 Task: Create a due date automation trigger when advanced on, on the tuesday of the week a card is due add fields without custom field "Resume" set to a number lower or equal to 1 and lower or equal to 10 at 11:00 AM.
Action: Mouse moved to (1004, 366)
Screenshot: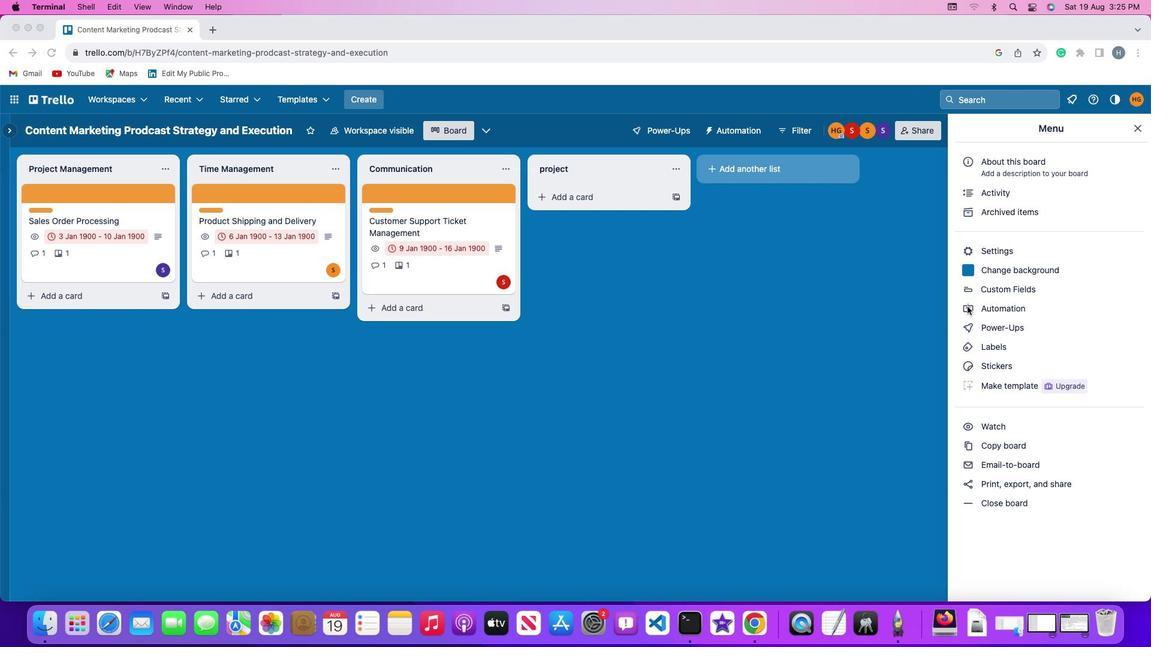 
Action: Mouse pressed left at (1004, 366)
Screenshot: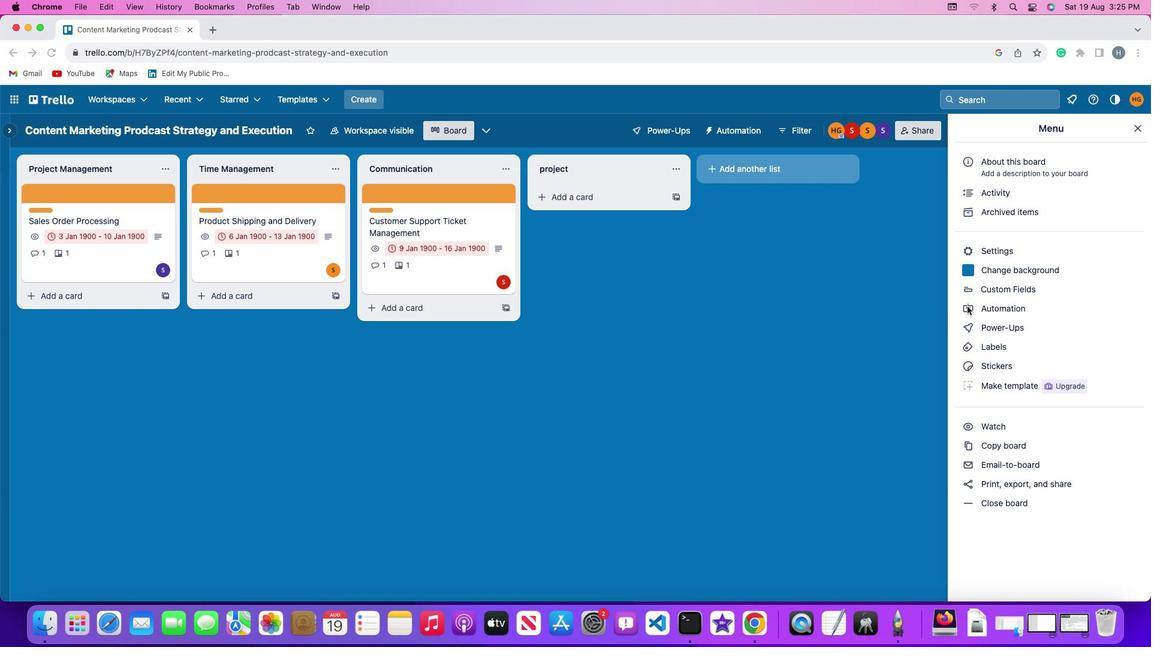 
Action: Mouse pressed left at (1004, 366)
Screenshot: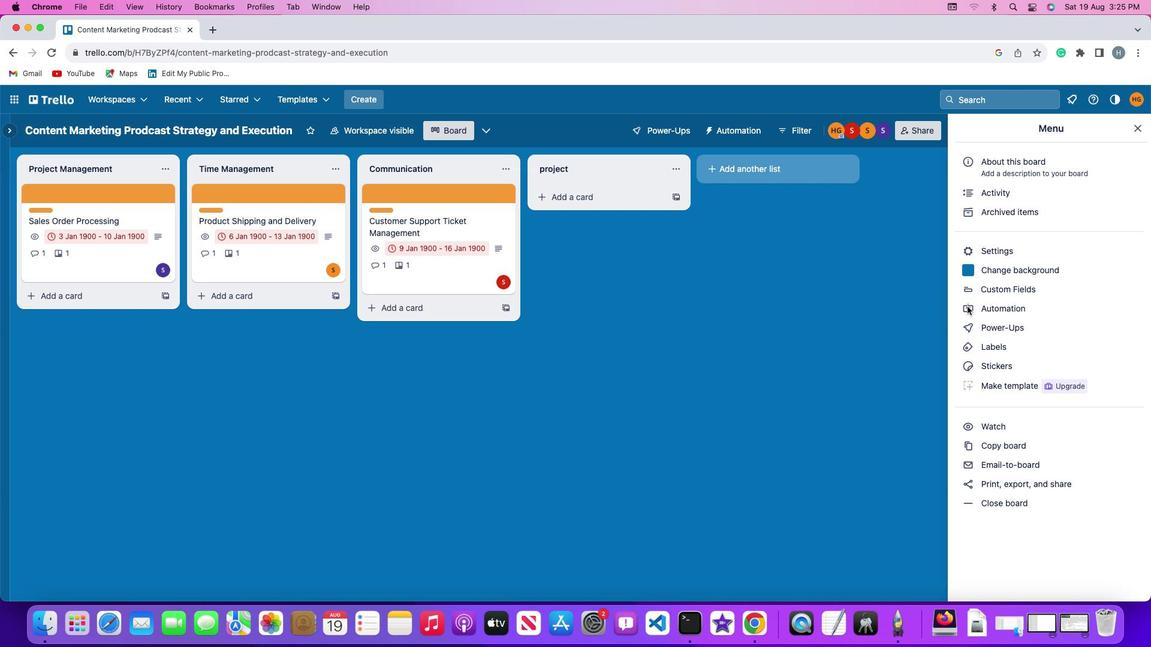 
Action: Mouse moved to (34, 354)
Screenshot: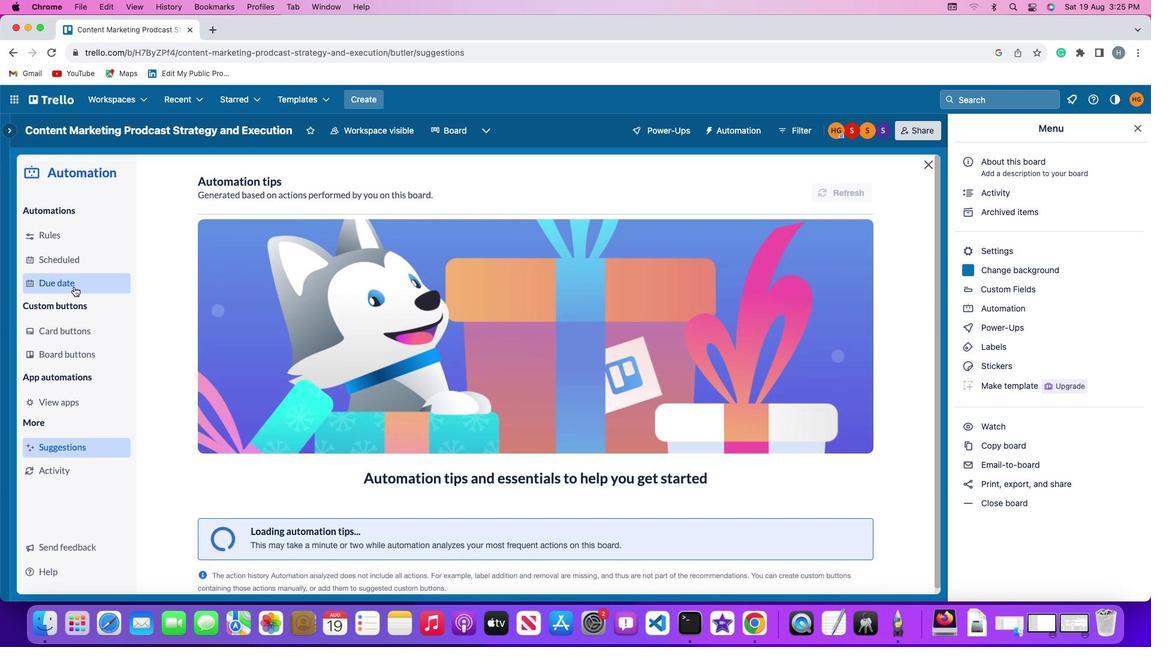 
Action: Mouse pressed left at (34, 354)
Screenshot: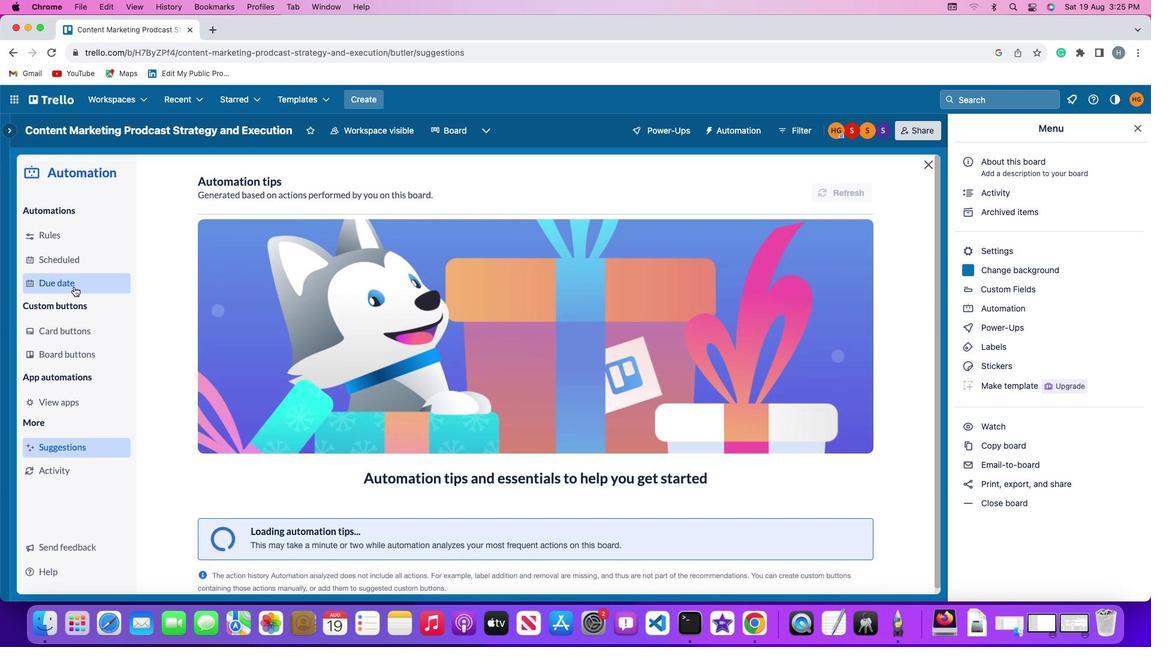 
Action: Mouse moved to (827, 288)
Screenshot: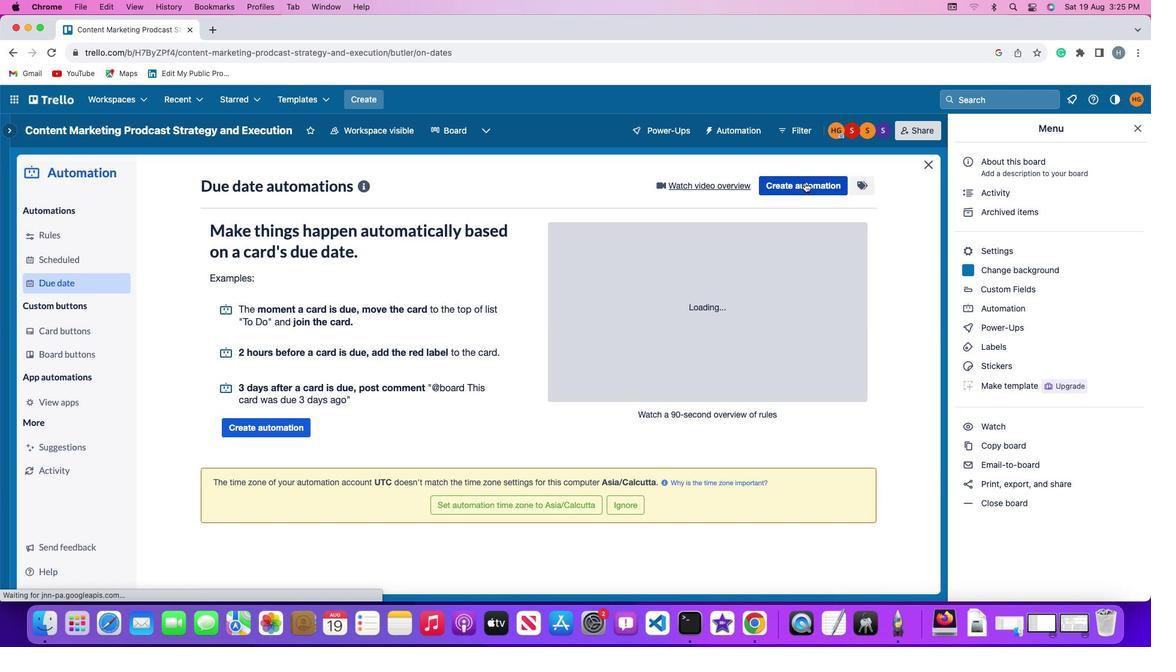 
Action: Mouse pressed left at (827, 288)
Screenshot: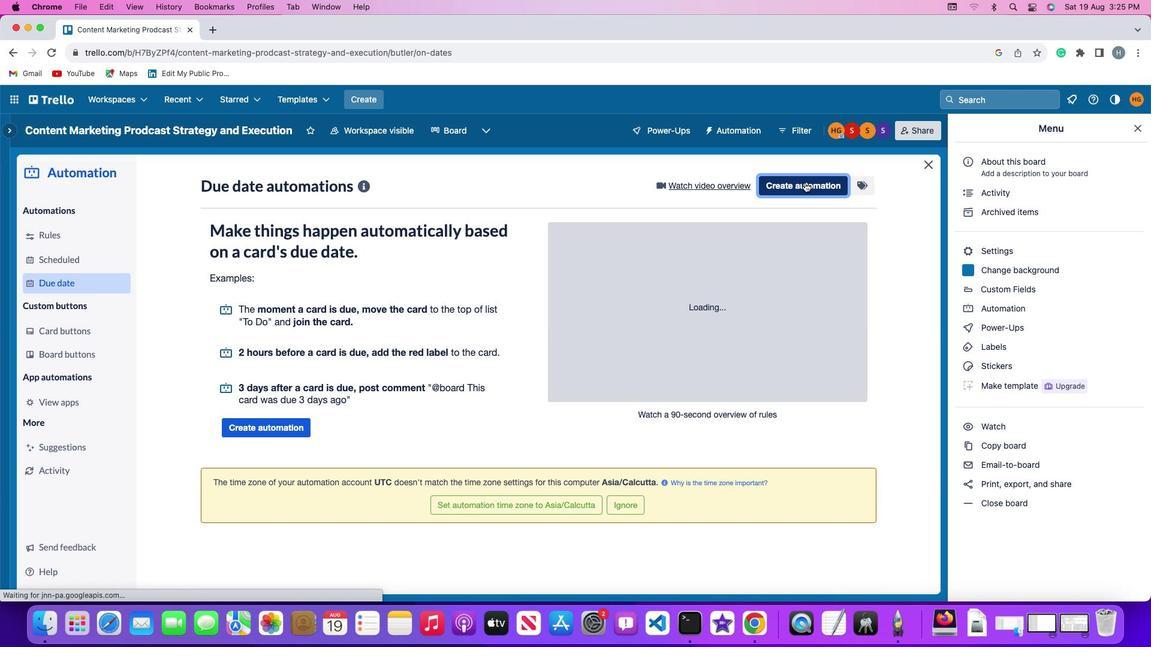 
Action: Mouse moved to (199, 359)
Screenshot: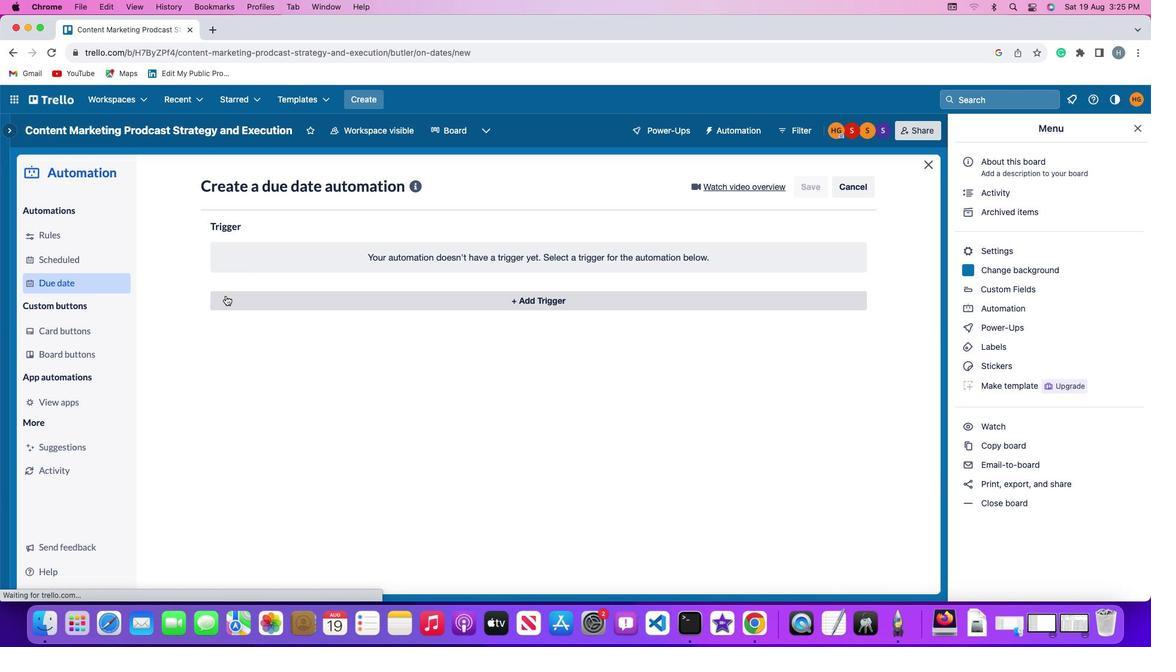 
Action: Mouse pressed left at (199, 359)
Screenshot: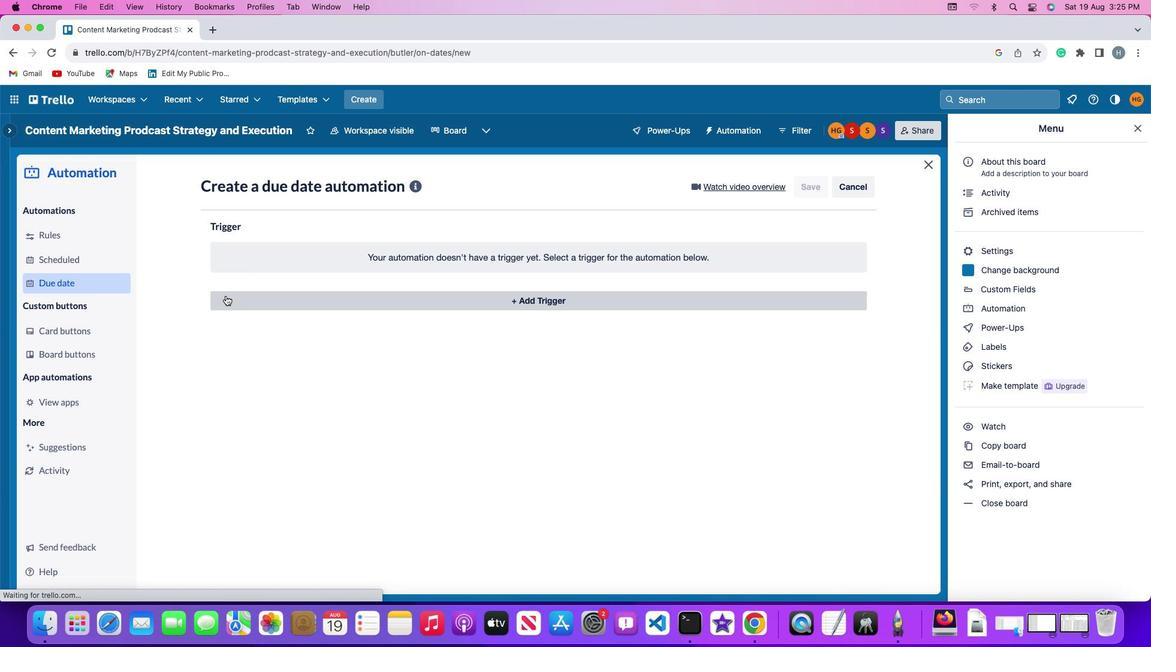 
Action: Mouse moved to (236, 499)
Screenshot: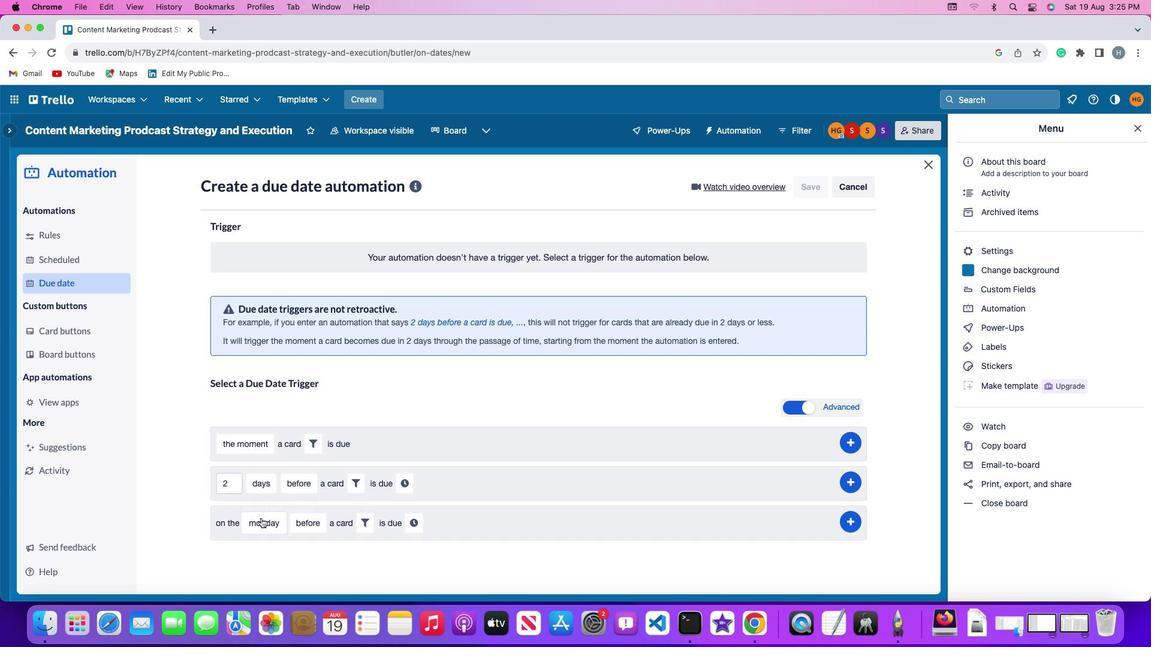 
Action: Mouse pressed left at (236, 499)
Screenshot: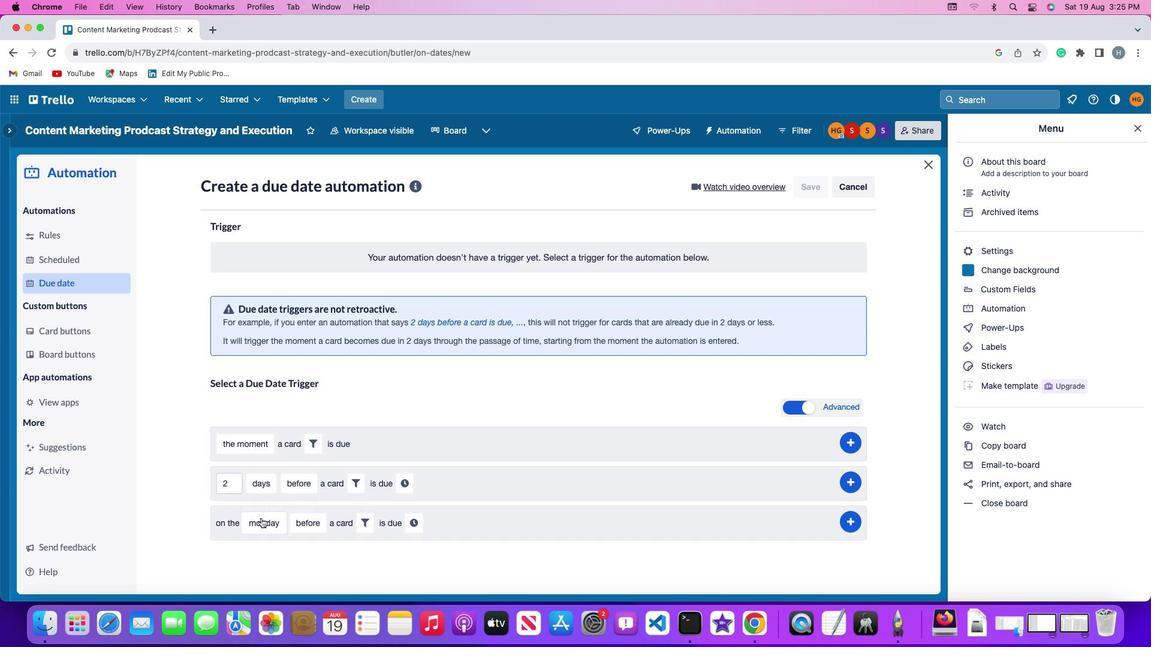 
Action: Mouse moved to (268, 412)
Screenshot: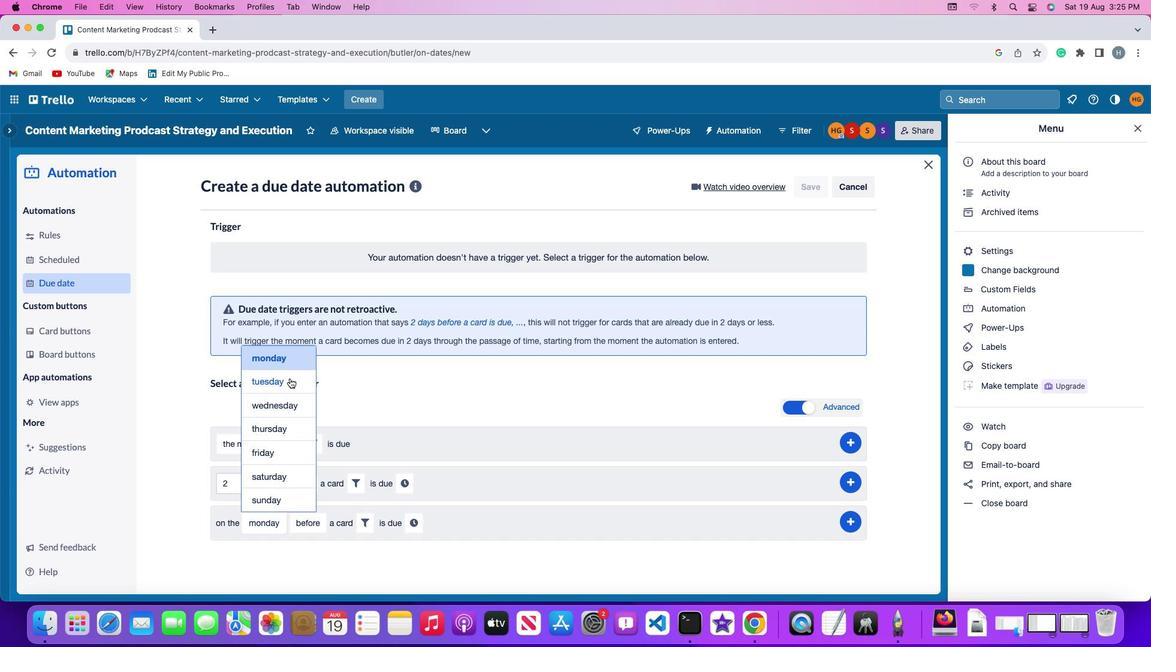 
Action: Mouse pressed left at (268, 412)
Screenshot: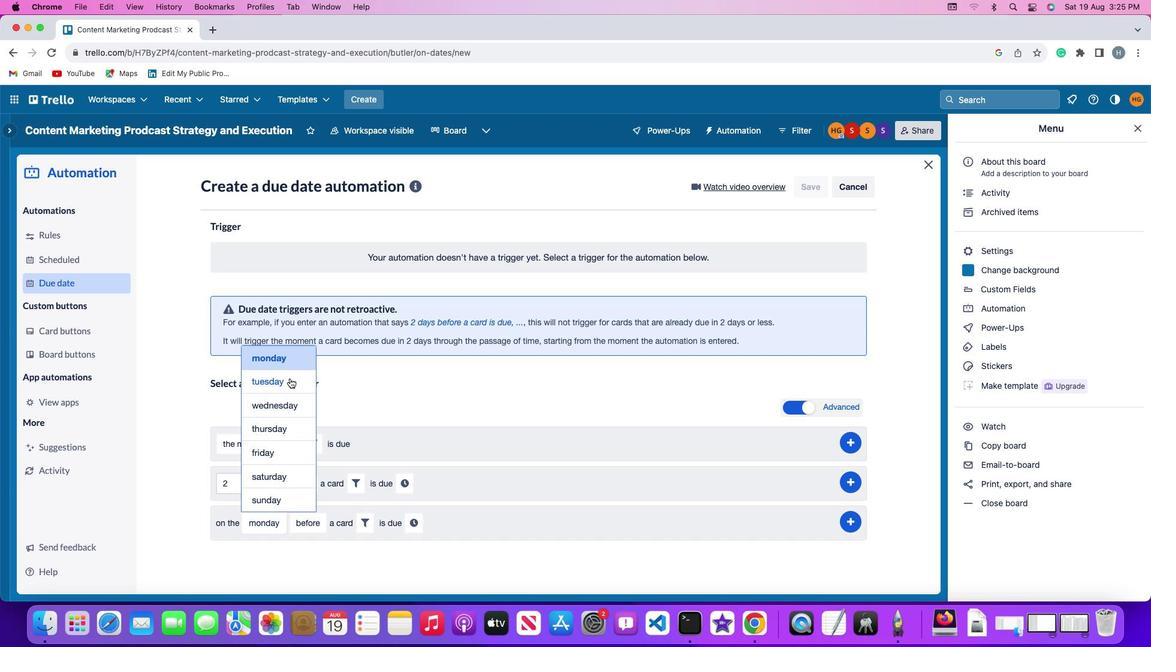 
Action: Mouse moved to (283, 508)
Screenshot: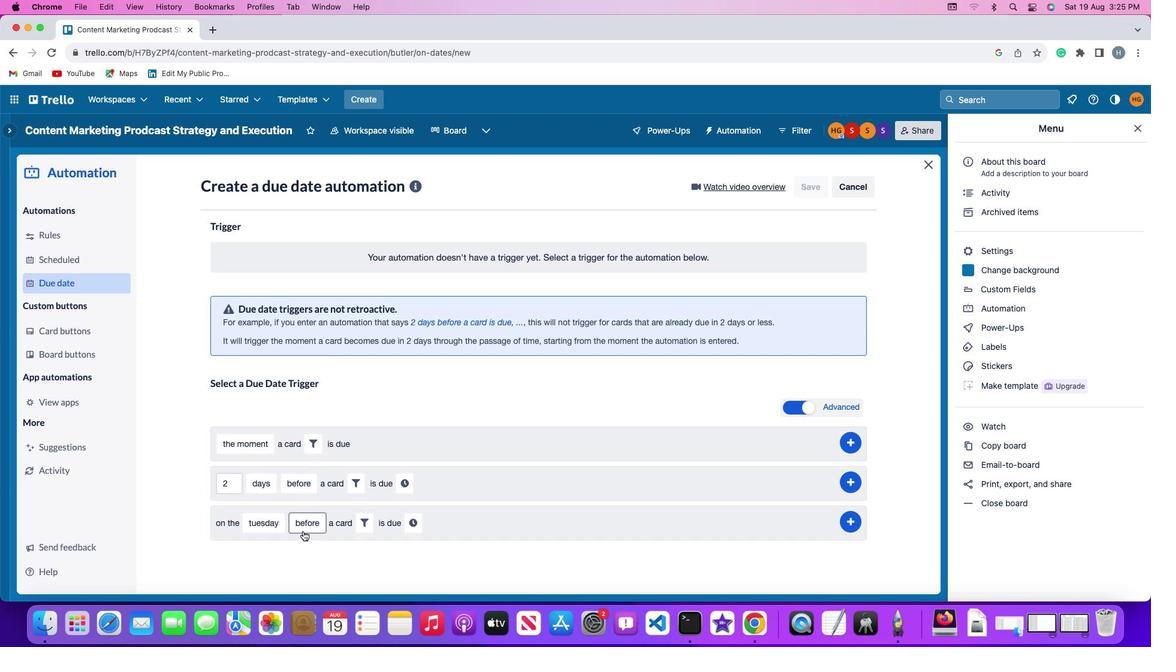 
Action: Mouse pressed left at (283, 508)
Screenshot: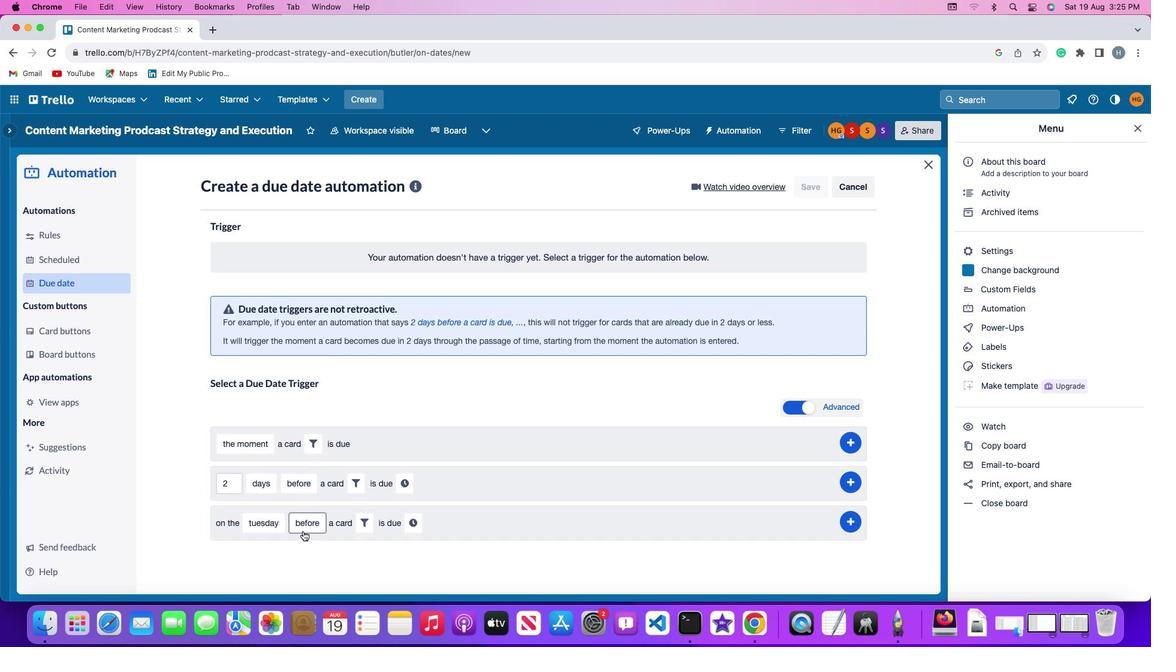 
Action: Mouse moved to (303, 472)
Screenshot: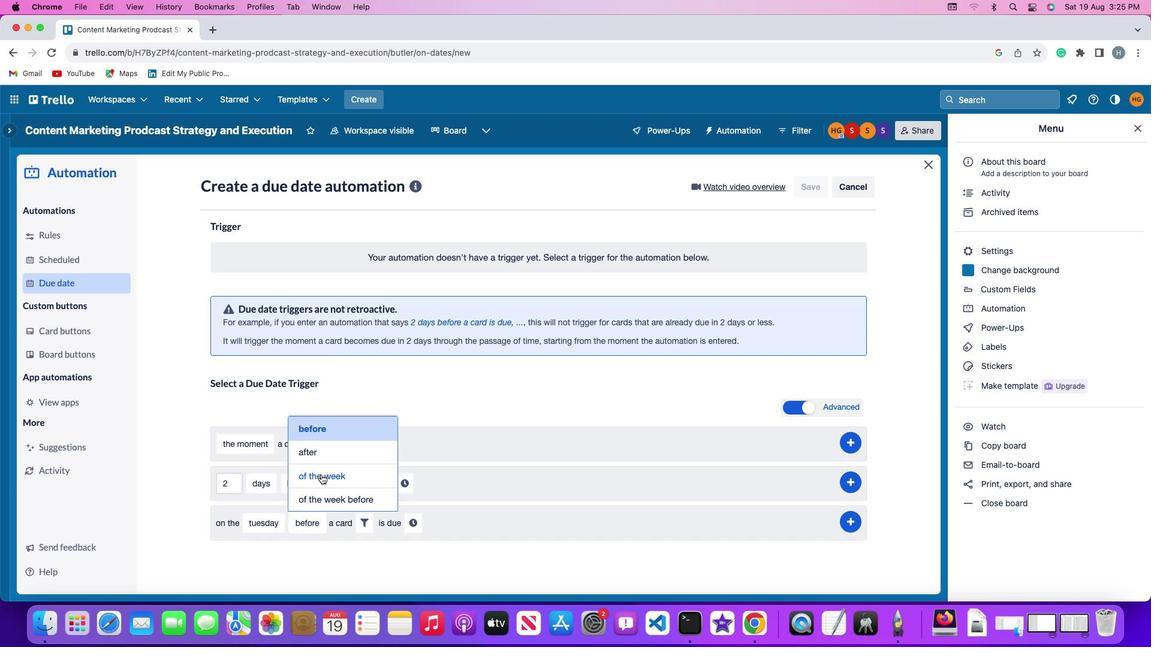 
Action: Mouse pressed left at (303, 472)
Screenshot: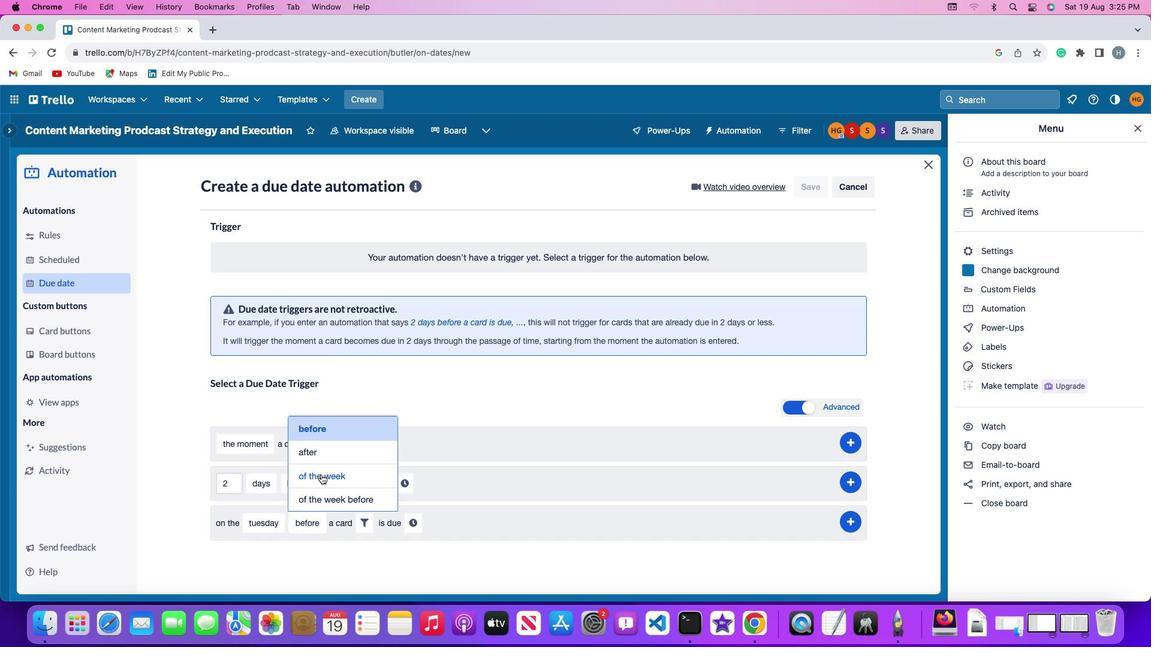 
Action: Mouse moved to (364, 502)
Screenshot: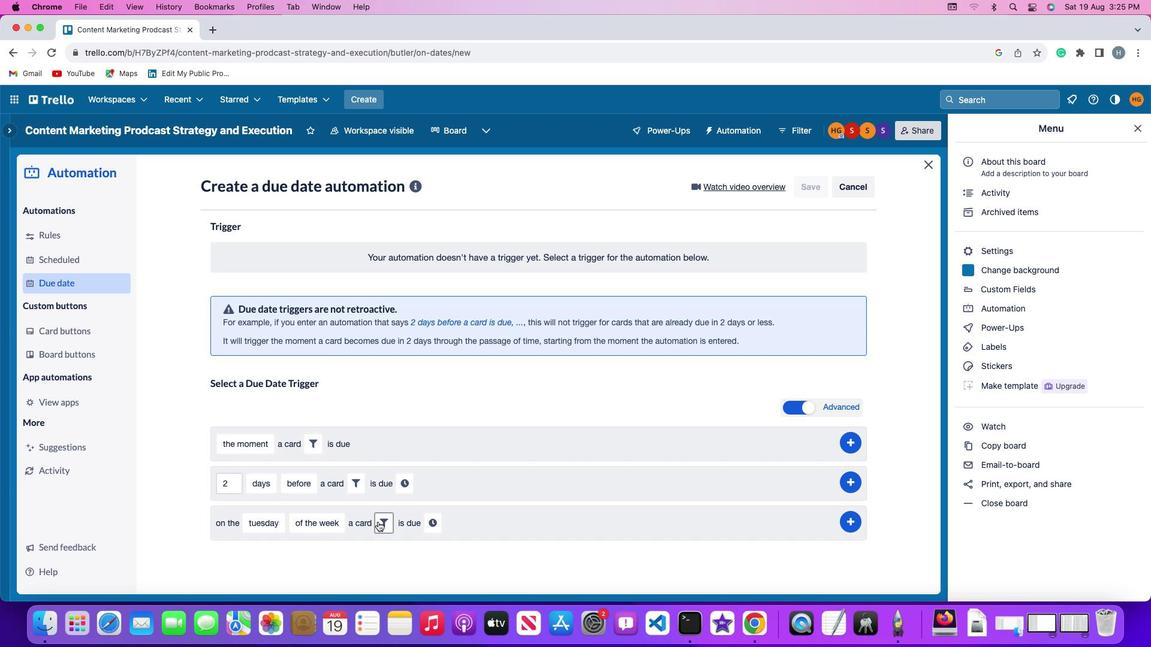 
Action: Mouse pressed left at (364, 502)
Screenshot: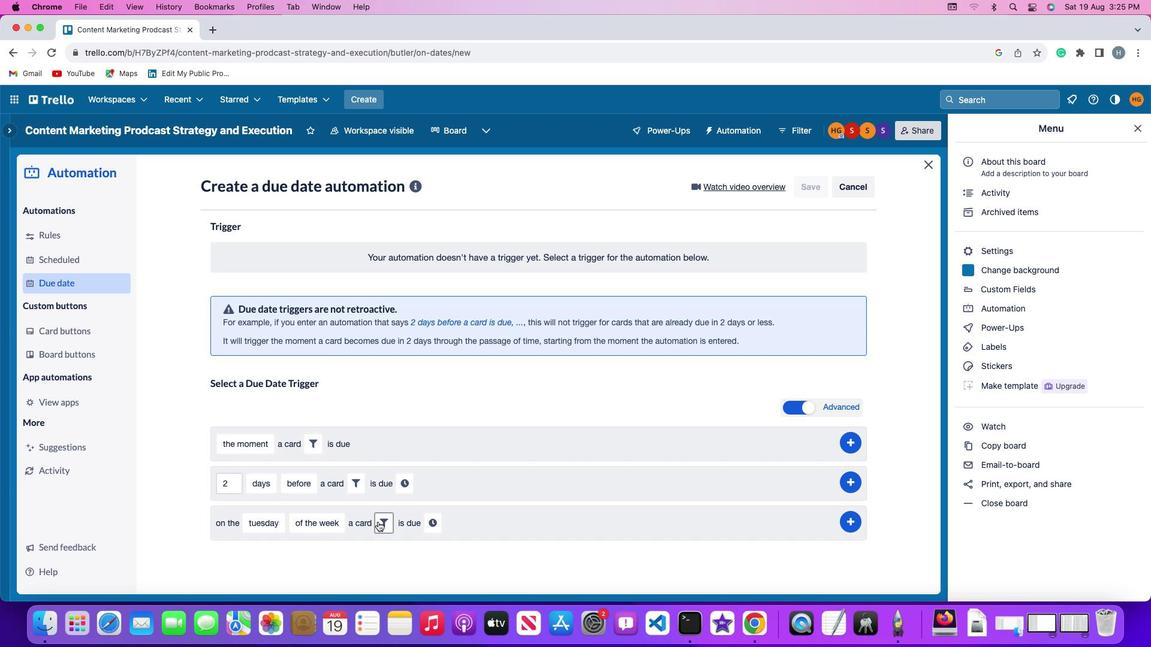 
Action: Mouse moved to (576, 526)
Screenshot: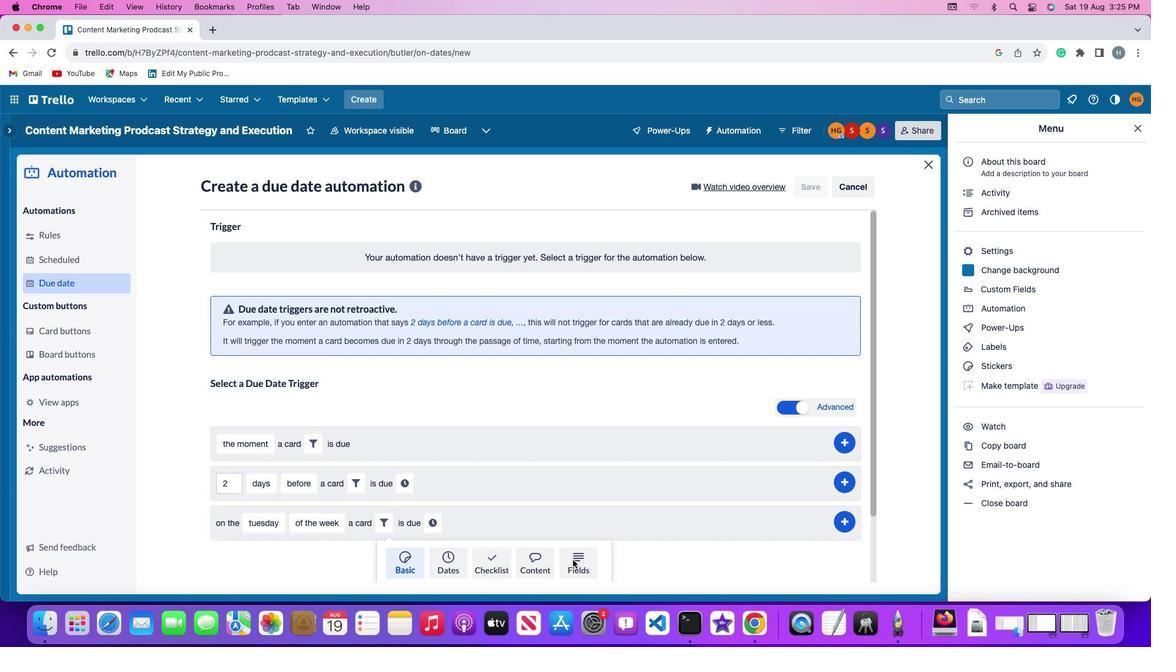 
Action: Mouse pressed left at (576, 526)
Screenshot: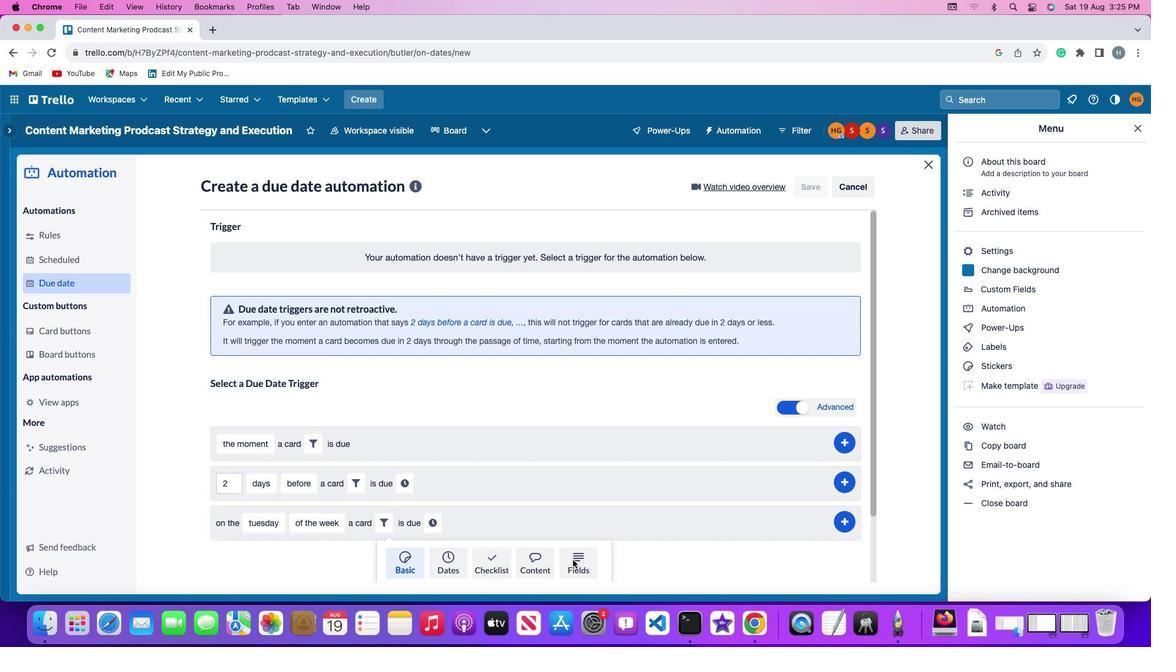 
Action: Mouse moved to (311, 526)
Screenshot: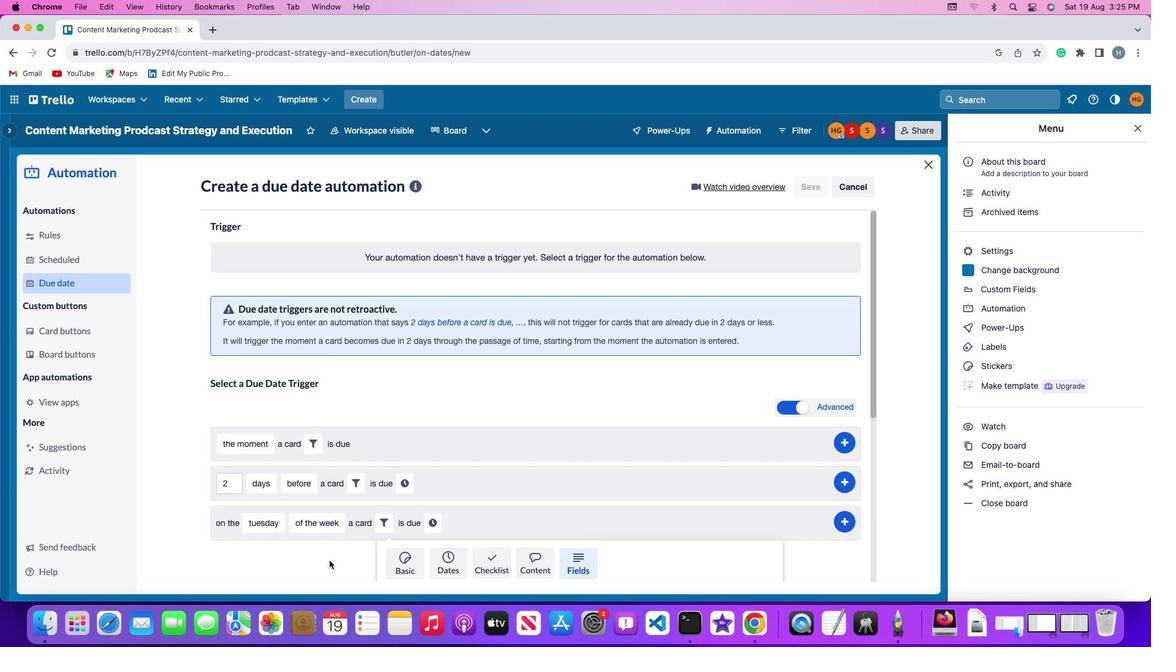 
Action: Mouse scrolled (311, 526) with delta (-44, 172)
Screenshot: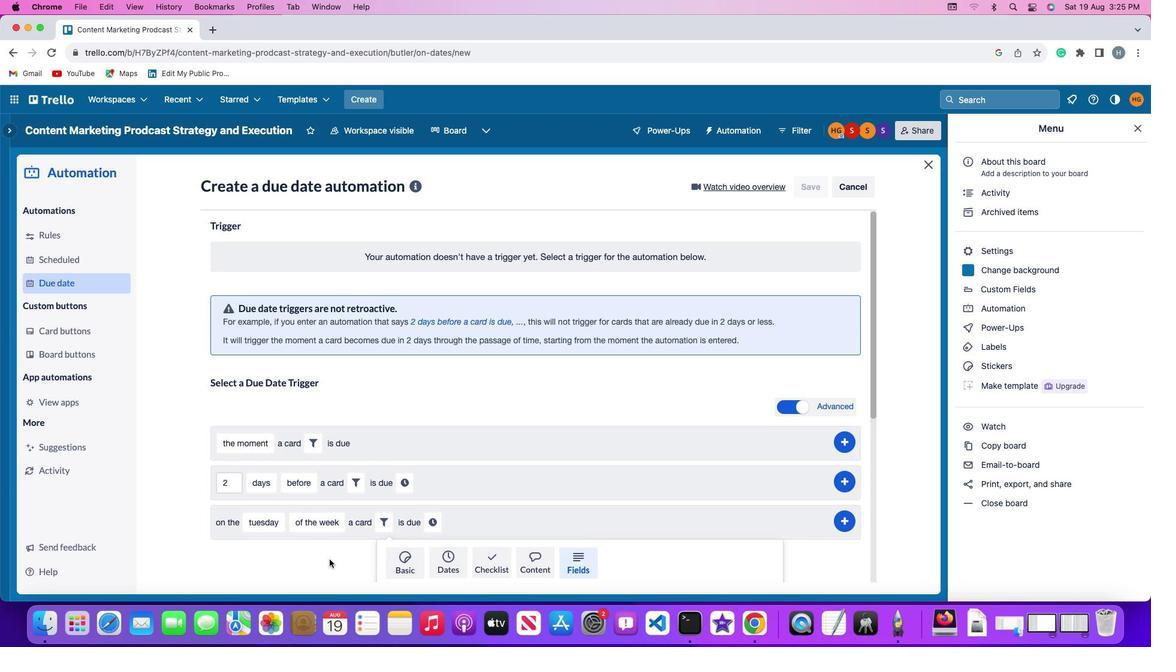 
Action: Mouse scrolled (311, 526) with delta (-44, 172)
Screenshot: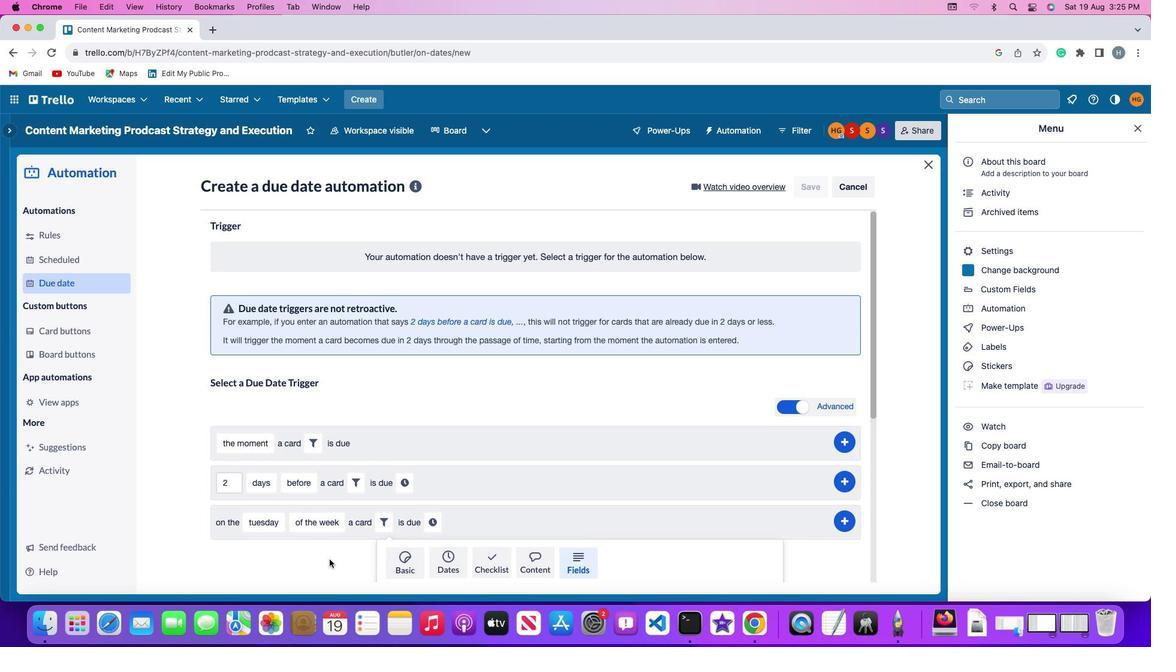
Action: Mouse scrolled (311, 526) with delta (-44, 172)
Screenshot: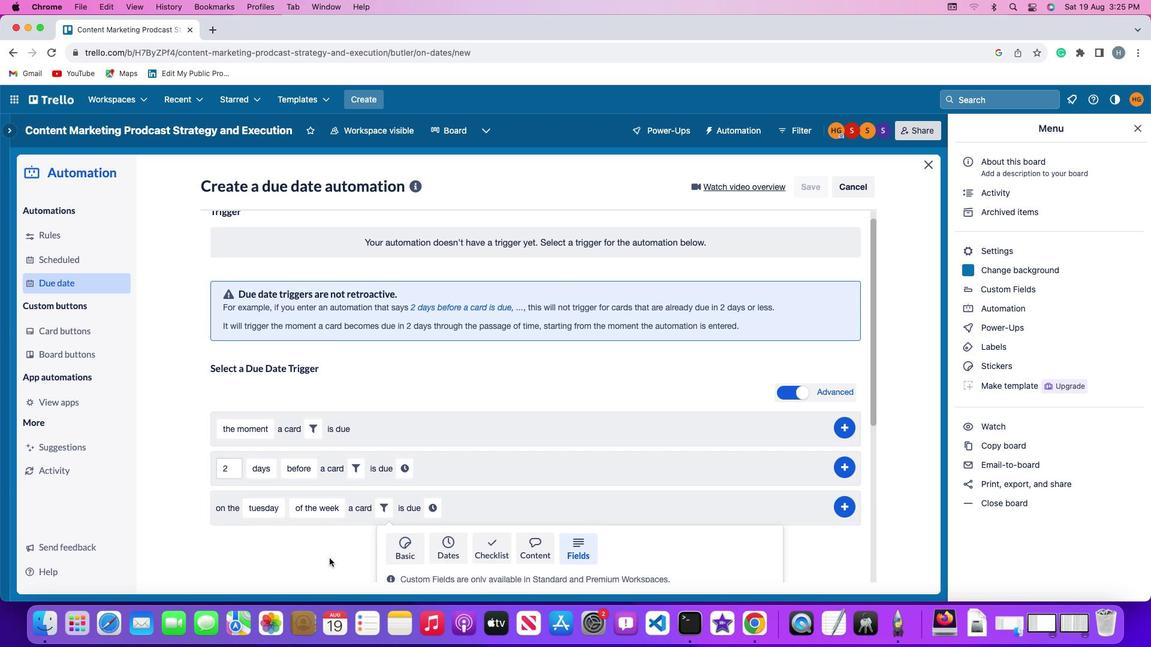
Action: Mouse moved to (311, 526)
Screenshot: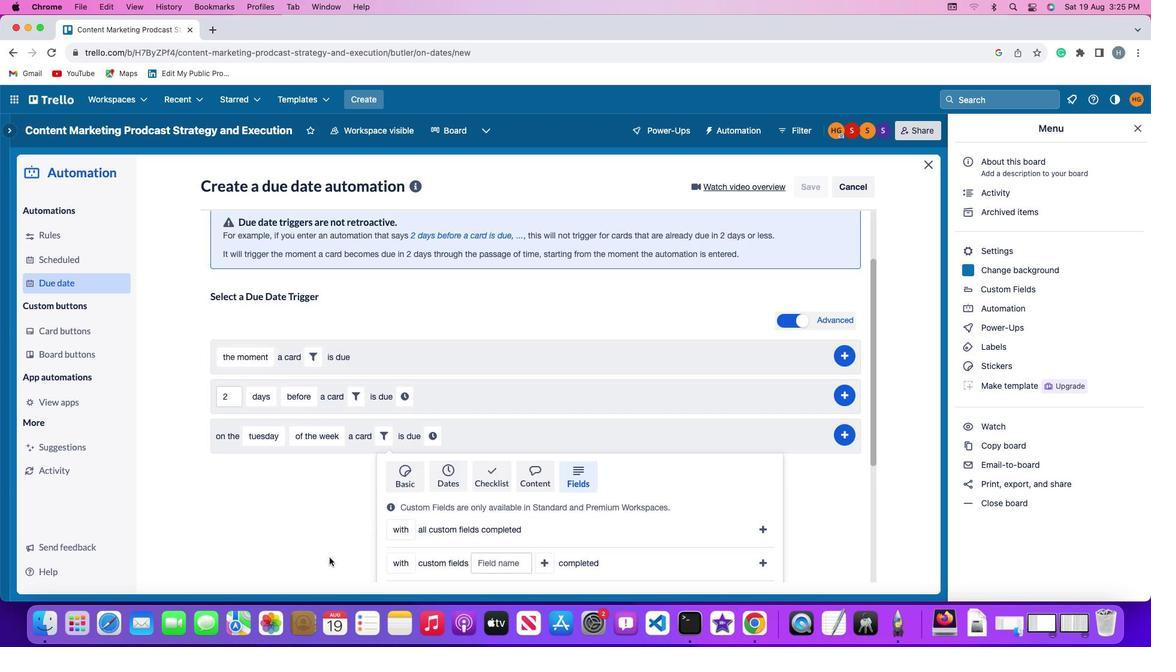 
Action: Mouse scrolled (311, 526) with delta (-44, 170)
Screenshot: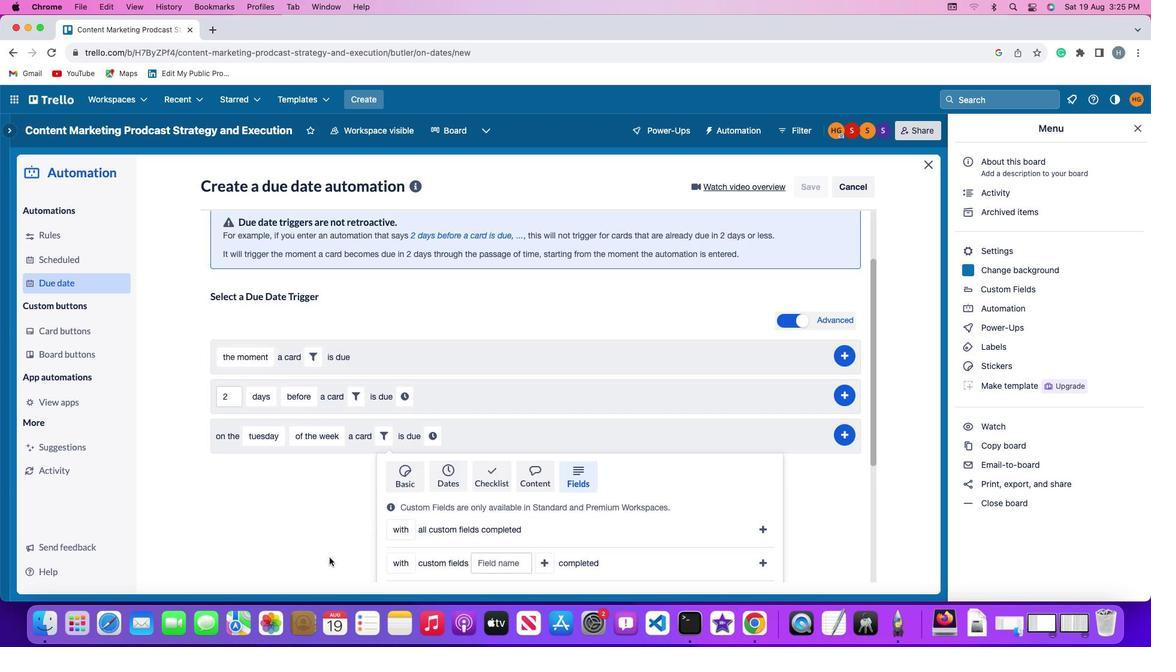 
Action: Mouse moved to (311, 524)
Screenshot: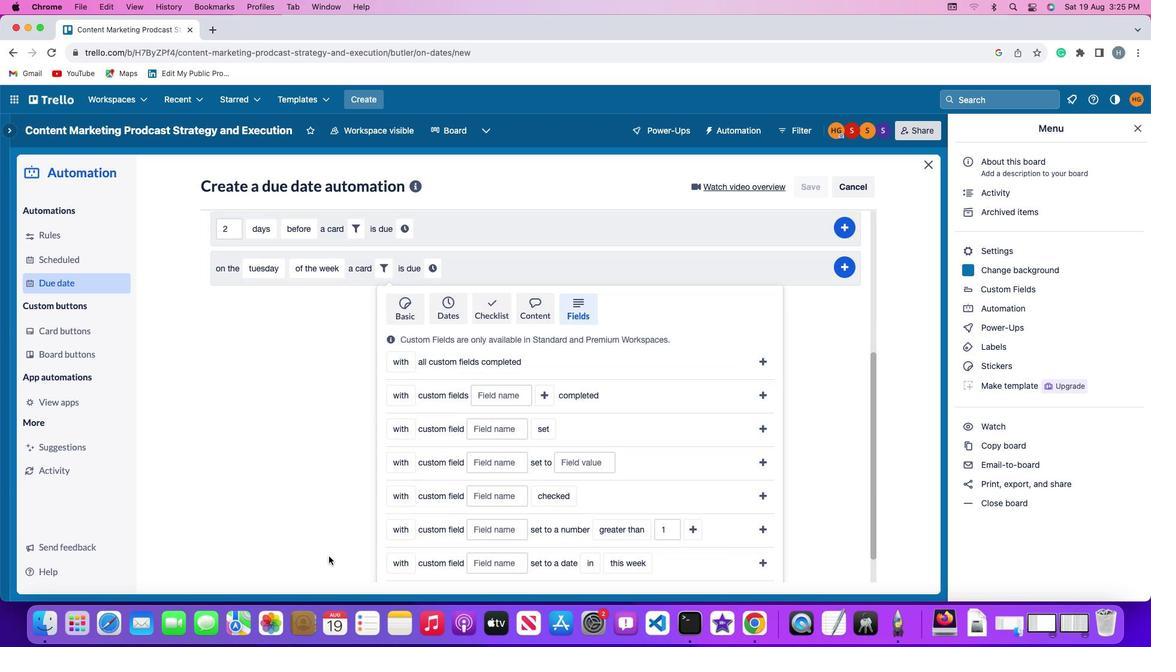 
Action: Mouse scrolled (311, 524) with delta (-44, 172)
Screenshot: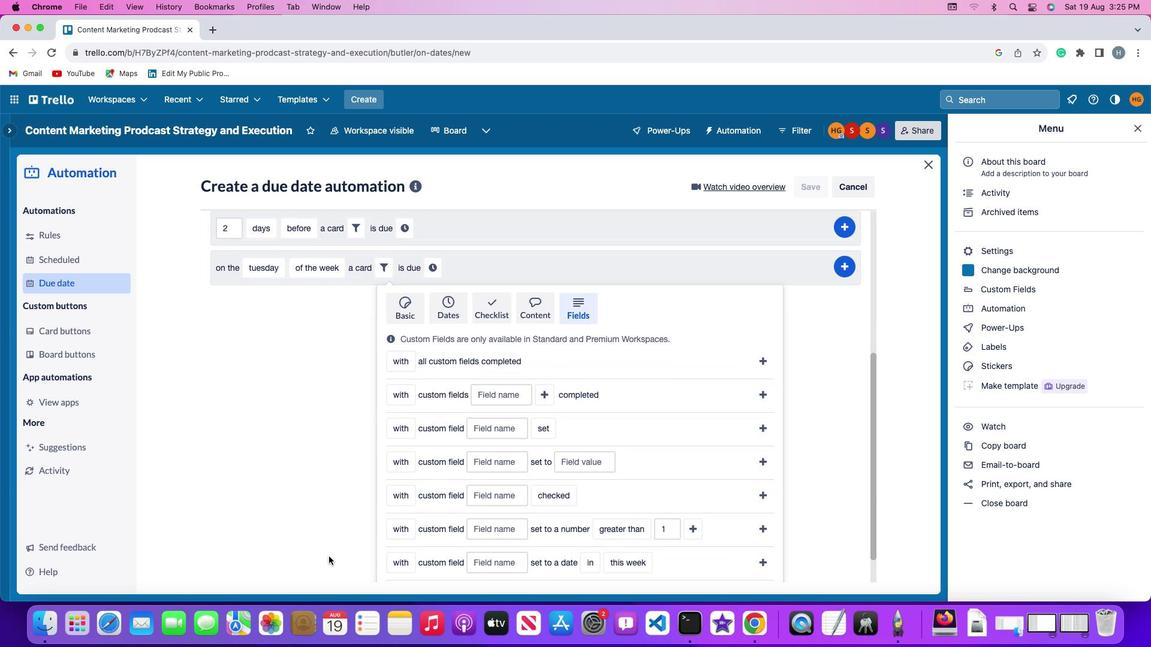 
Action: Mouse scrolled (311, 524) with delta (-44, 172)
Screenshot: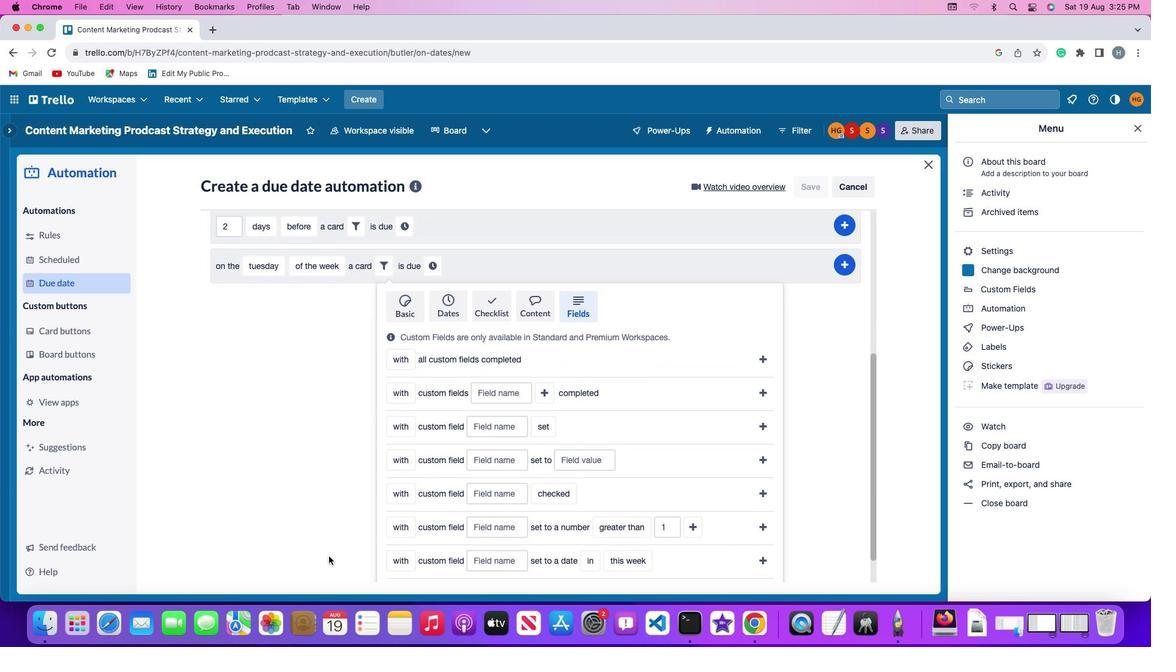
Action: Mouse scrolled (311, 524) with delta (-44, 172)
Screenshot: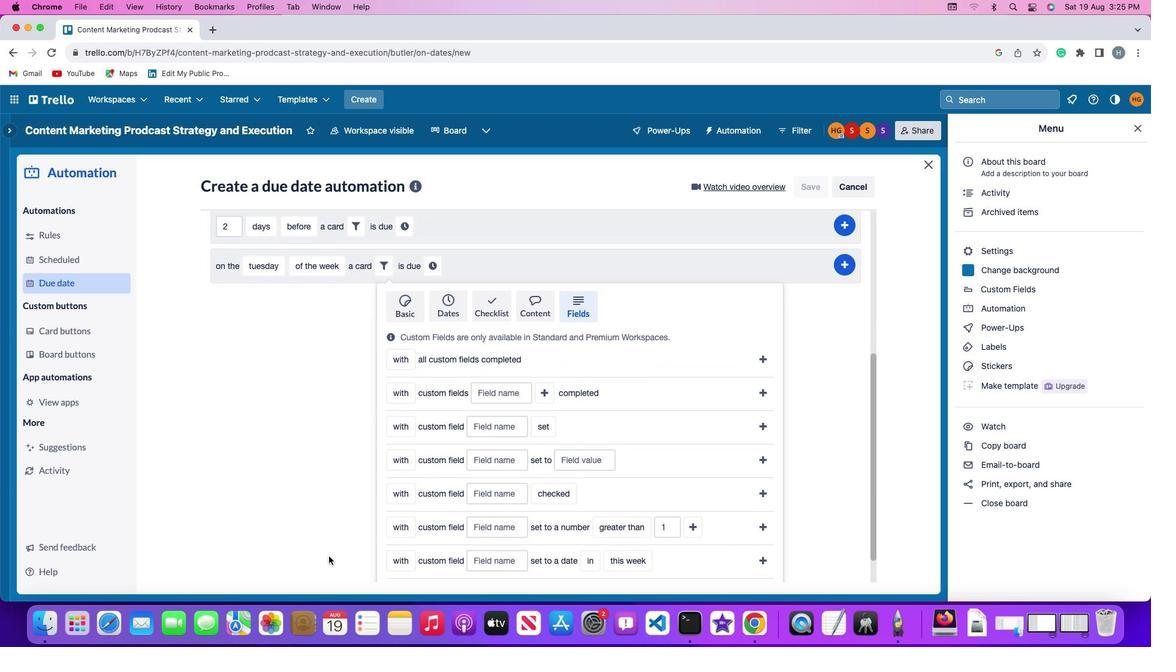 
Action: Mouse scrolled (311, 524) with delta (-44, 170)
Screenshot: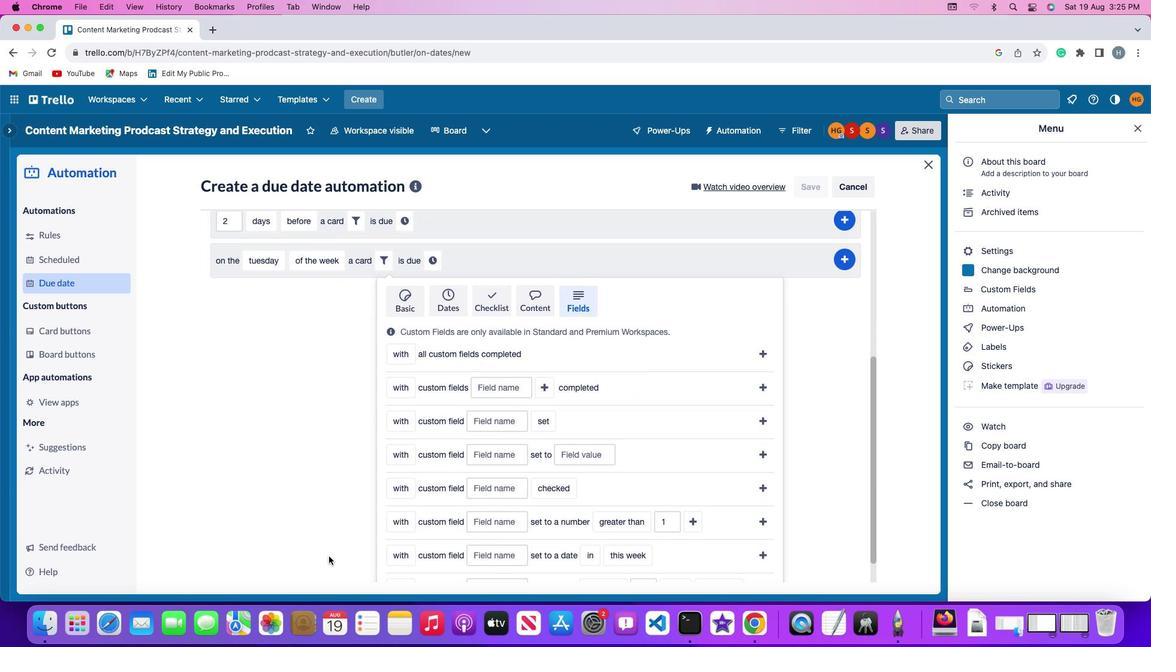 
Action: Mouse moved to (383, 481)
Screenshot: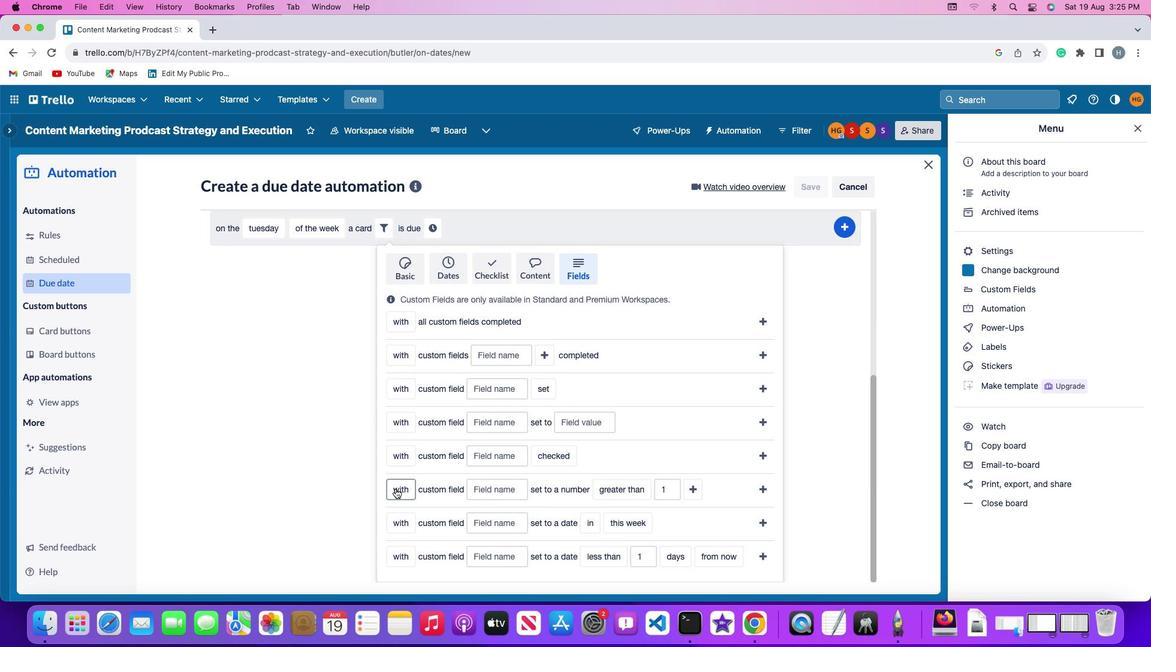 
Action: Mouse pressed left at (383, 481)
Screenshot: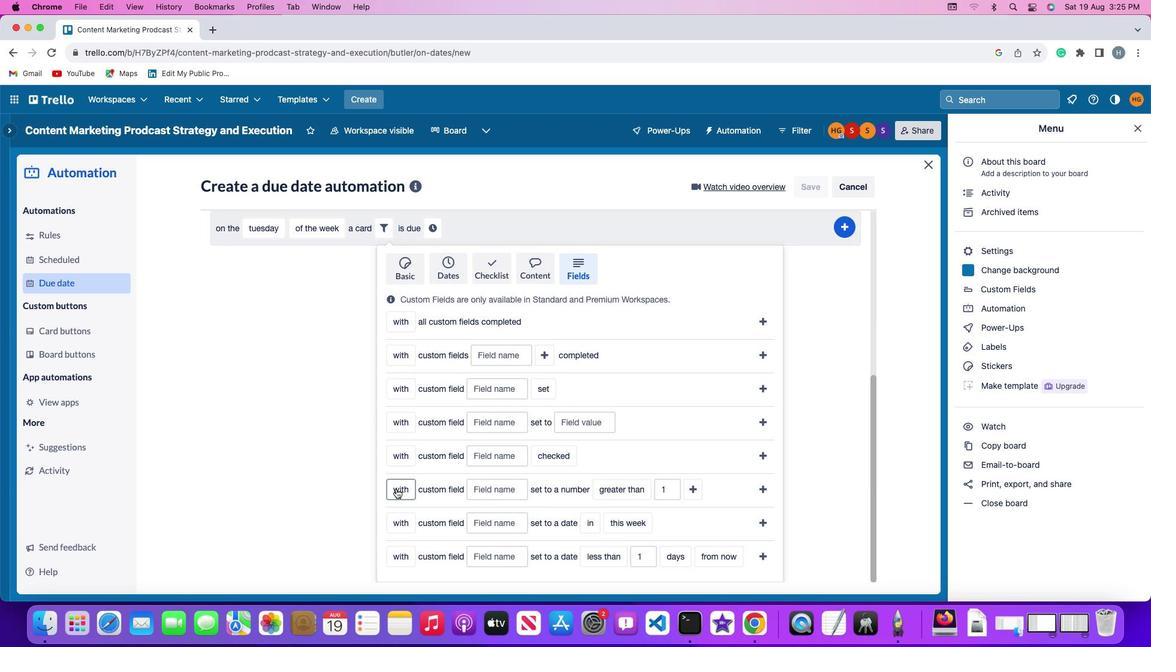 
Action: Mouse moved to (398, 508)
Screenshot: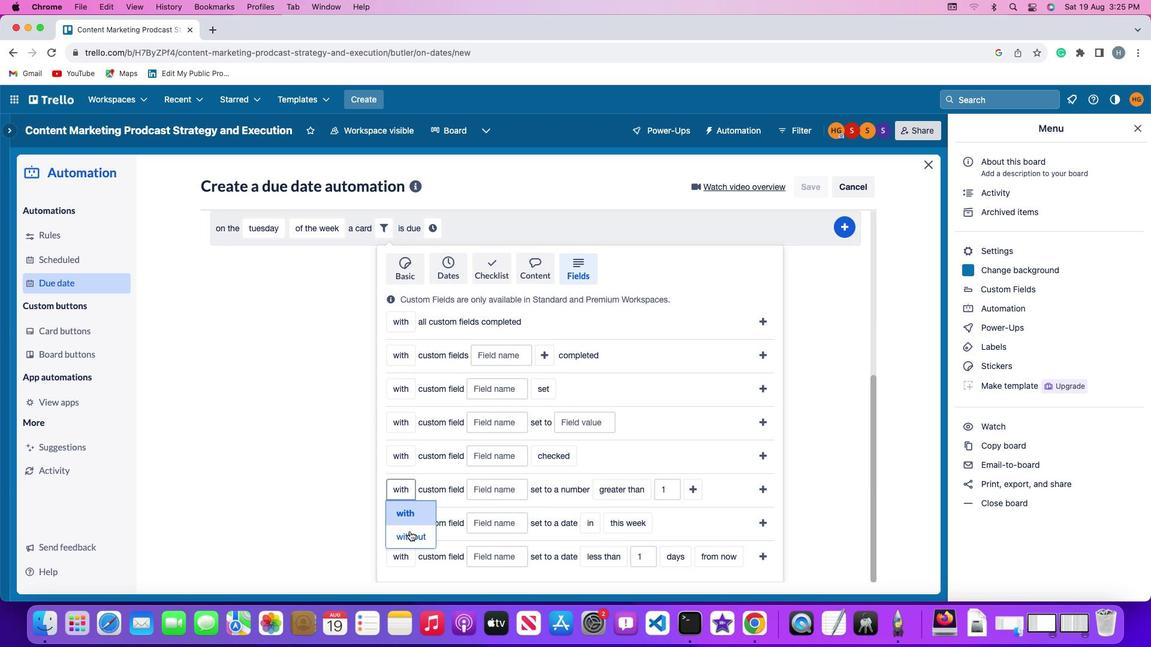
Action: Mouse pressed left at (398, 508)
Screenshot: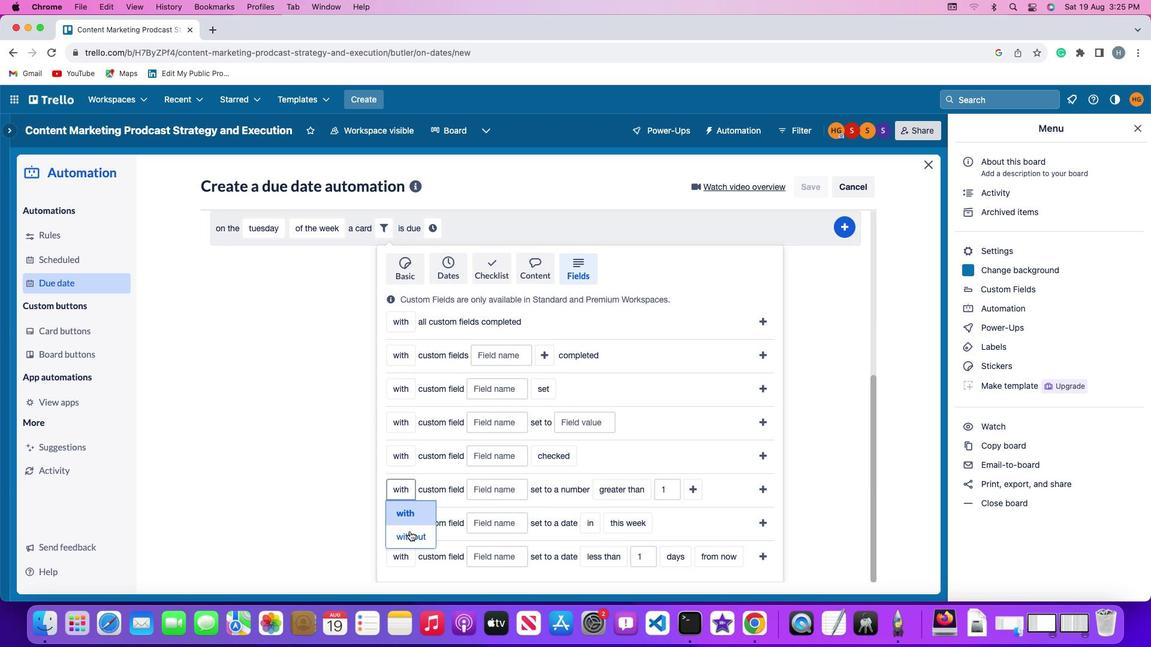
Action: Mouse moved to (498, 488)
Screenshot: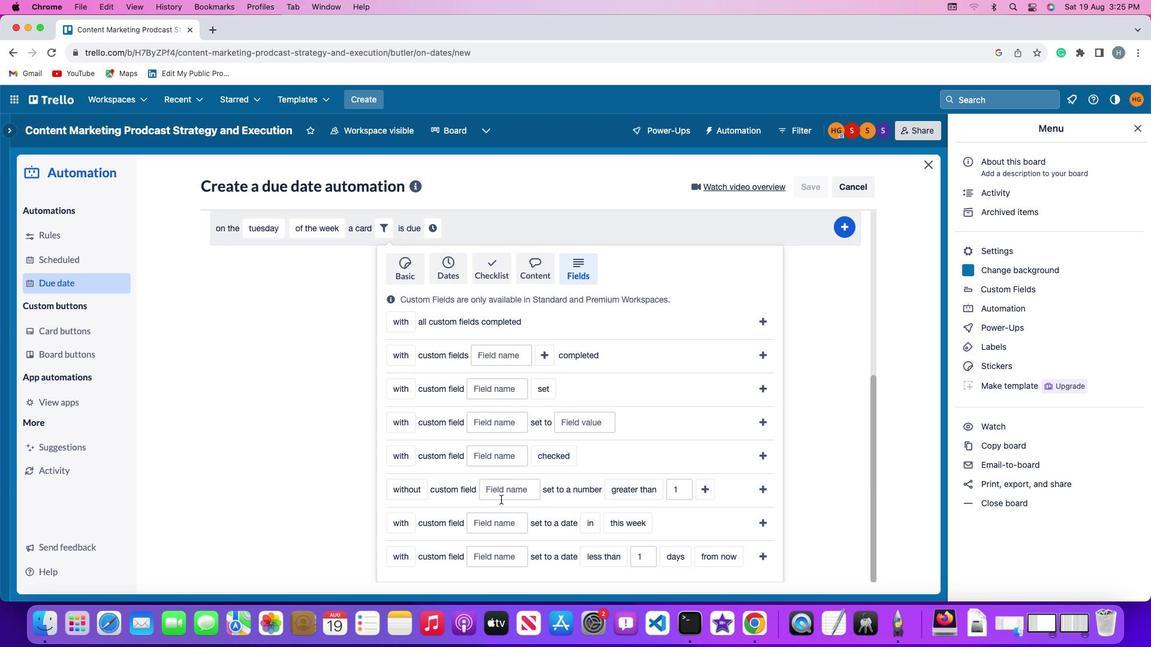 
Action: Mouse pressed left at (498, 488)
Screenshot: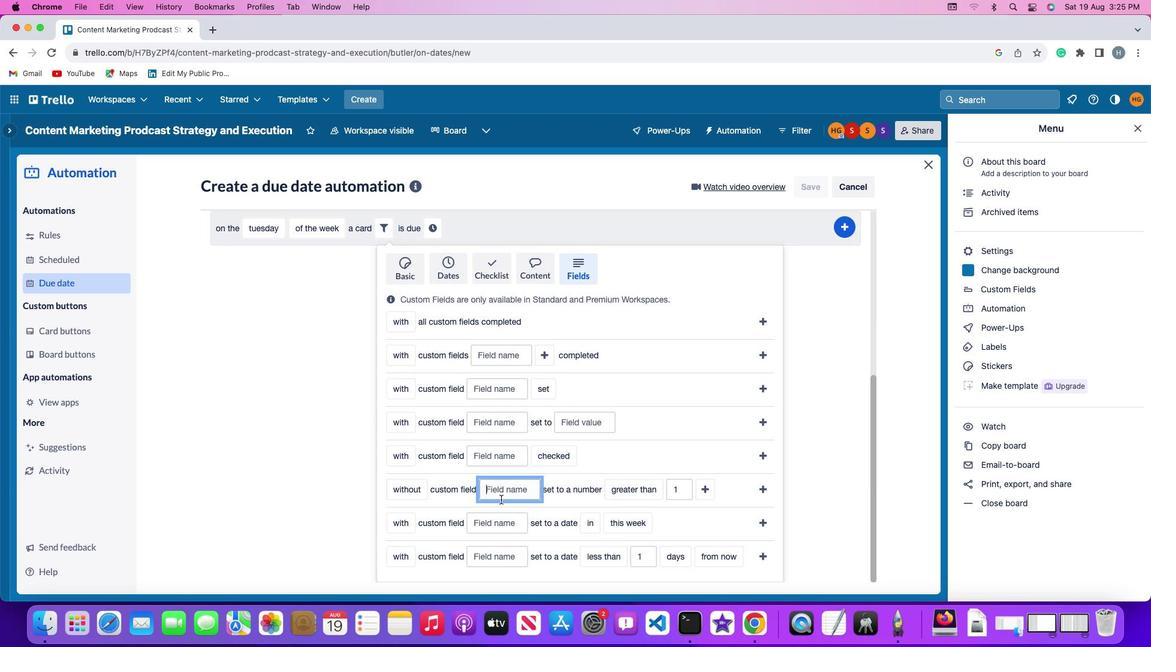 
Action: Mouse moved to (497, 484)
Screenshot: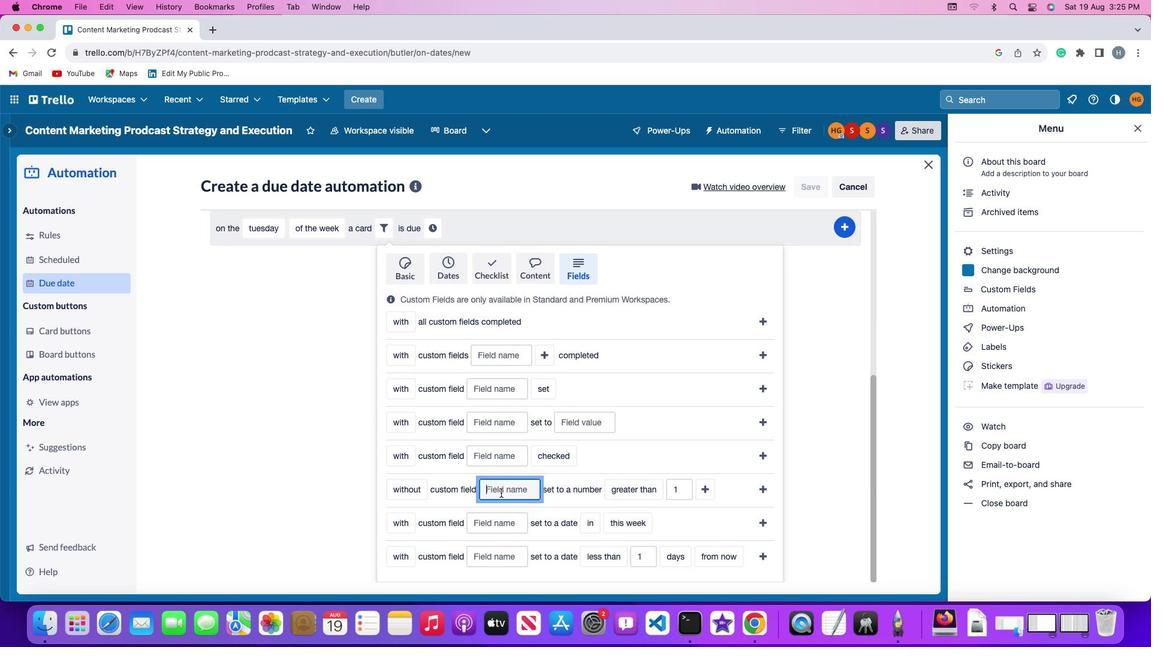 
Action: Key pressed Key.shift
Screenshot: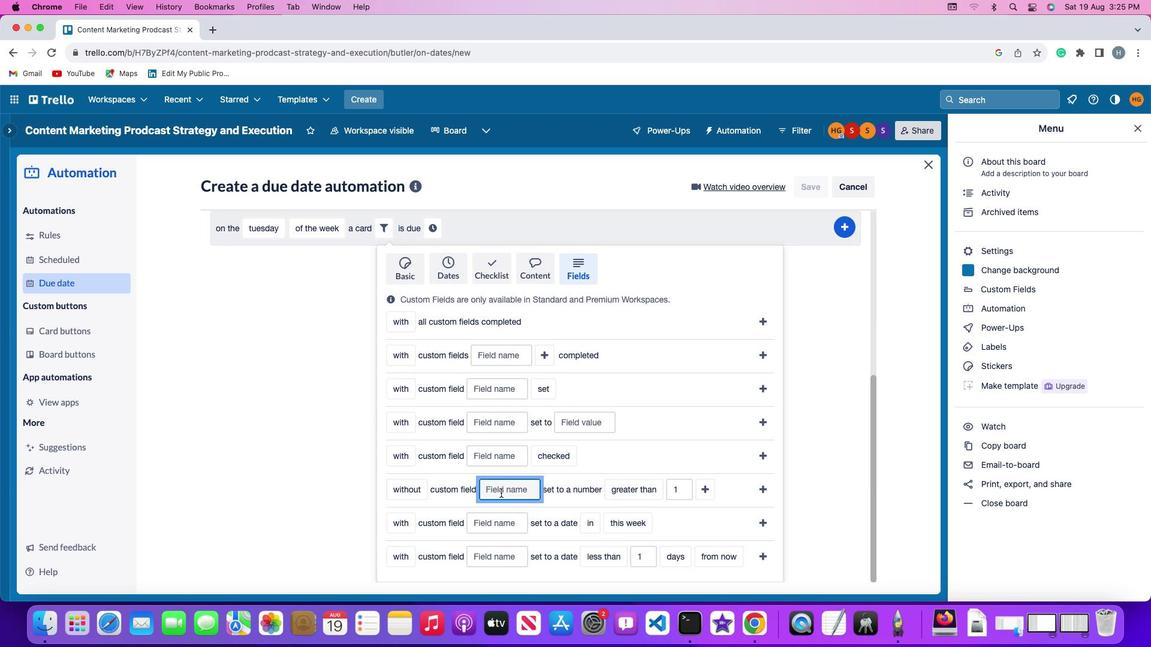 
Action: Mouse moved to (497, 484)
Screenshot: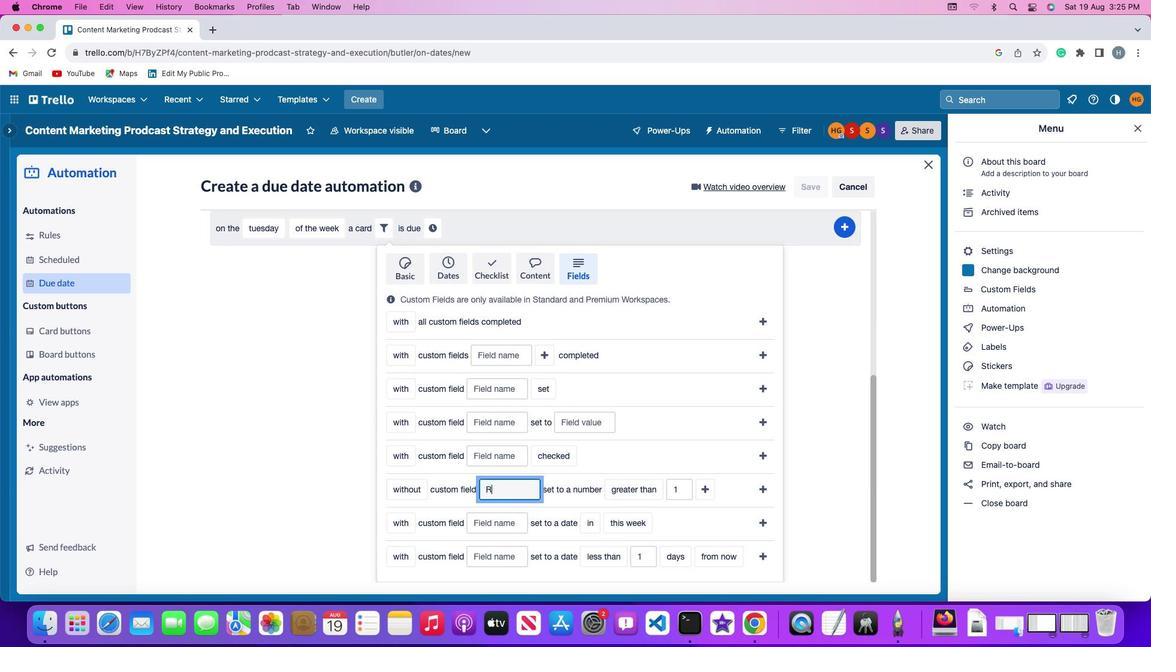 
Action: Key pressed 'R''e'
Screenshot: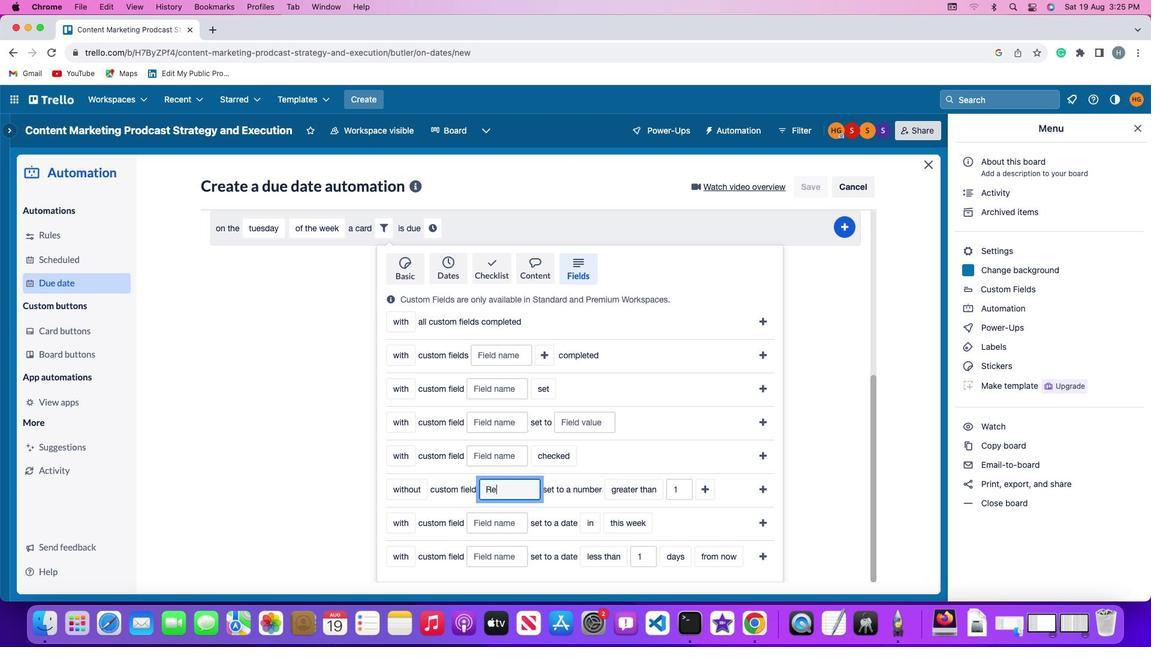 
Action: Mouse moved to (497, 483)
Screenshot: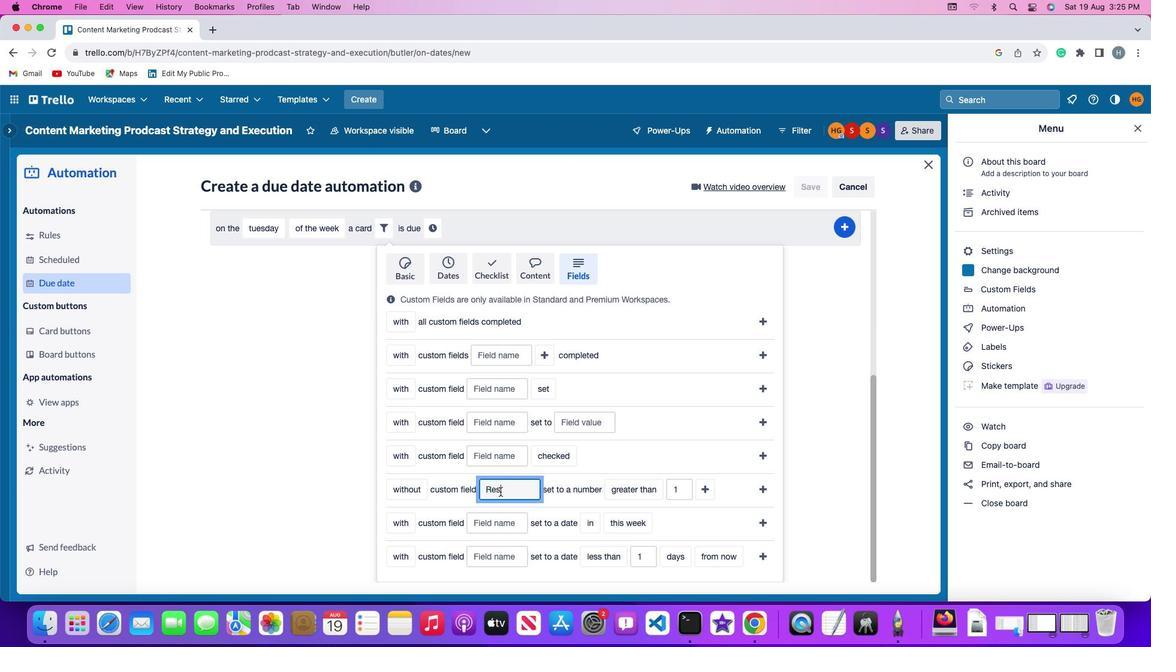 
Action: Key pressed 's'
Screenshot: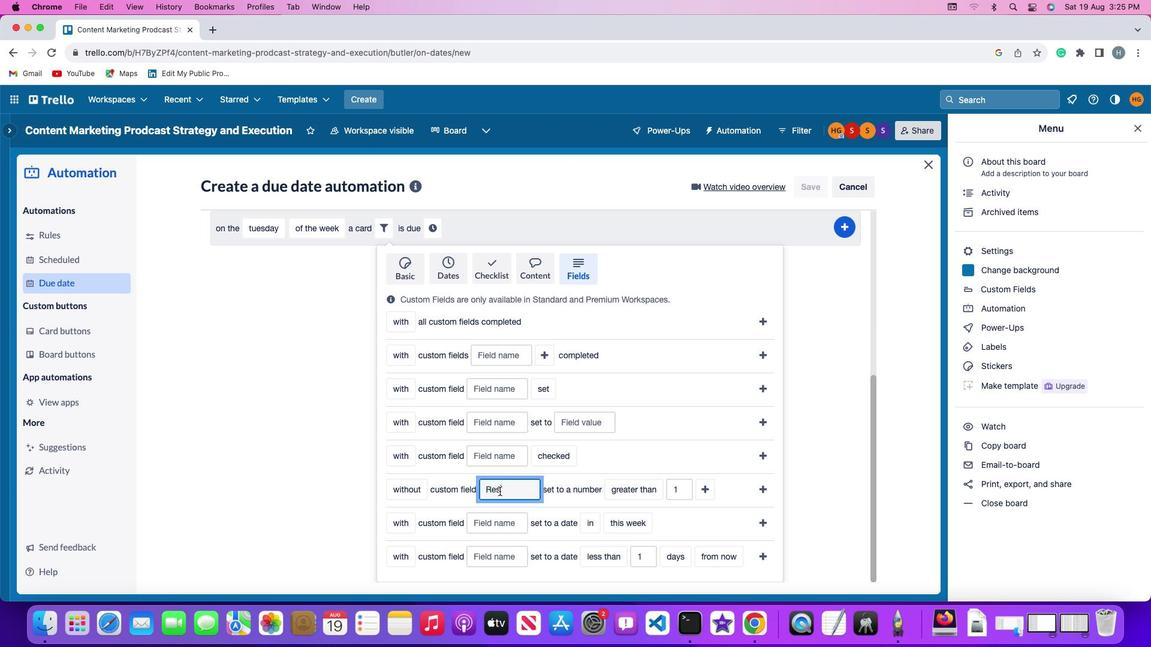 
Action: Mouse moved to (496, 482)
Screenshot: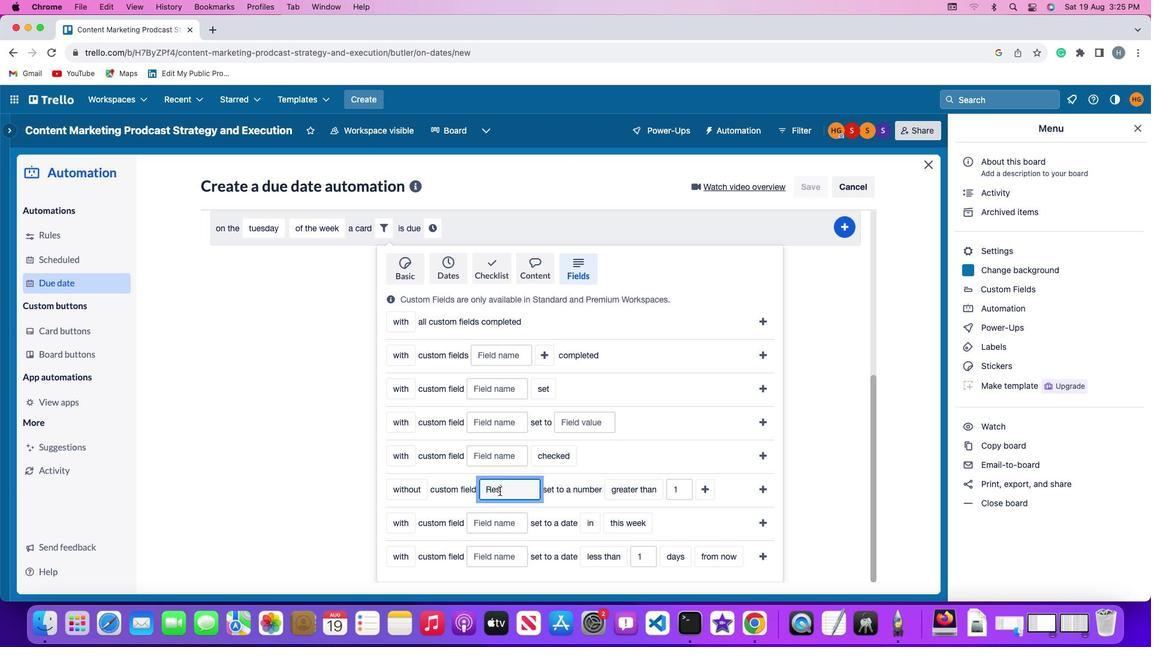 
Action: Key pressed 'u'
Screenshot: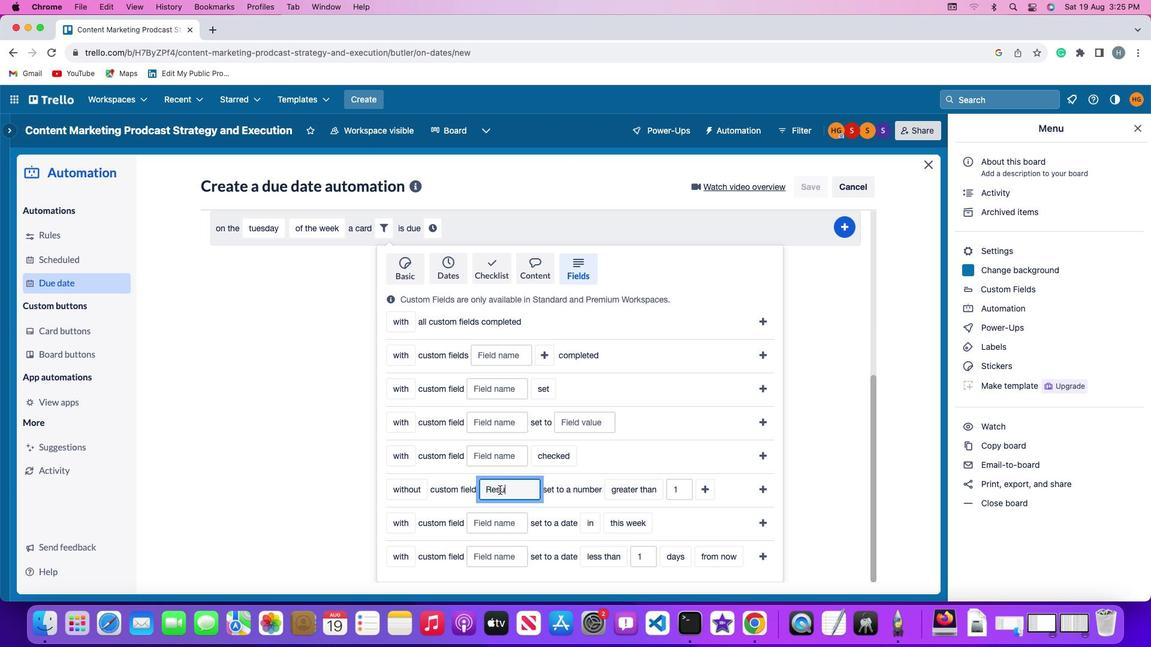 
Action: Mouse moved to (497, 482)
Screenshot: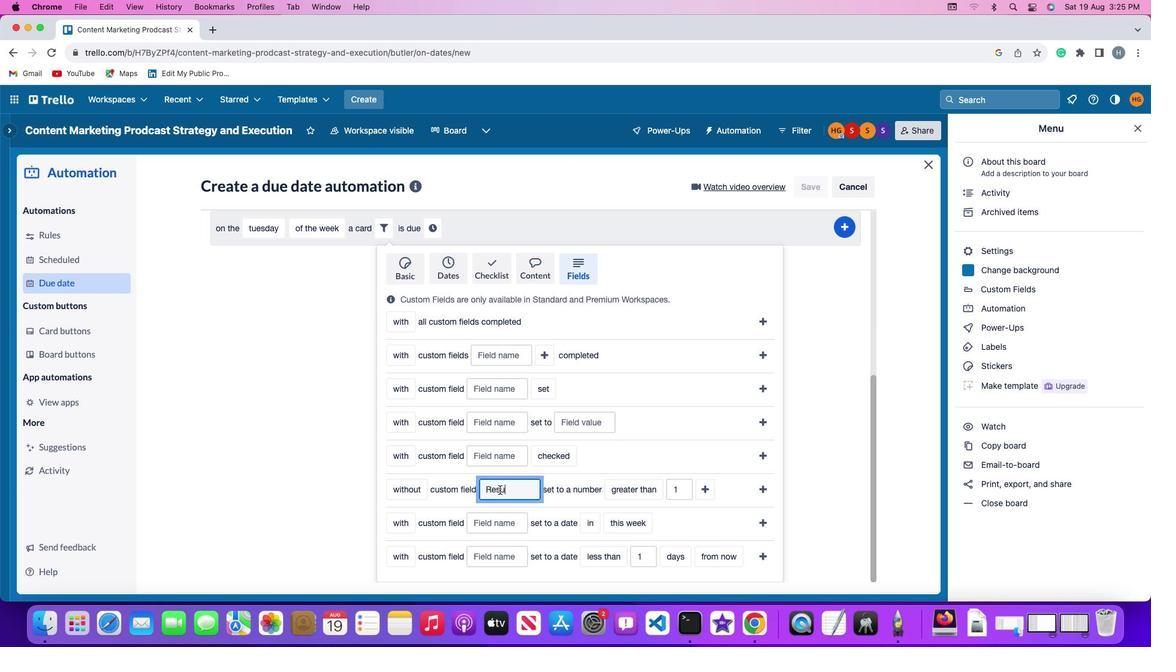 
Action: Key pressed 'm''e'
Screenshot: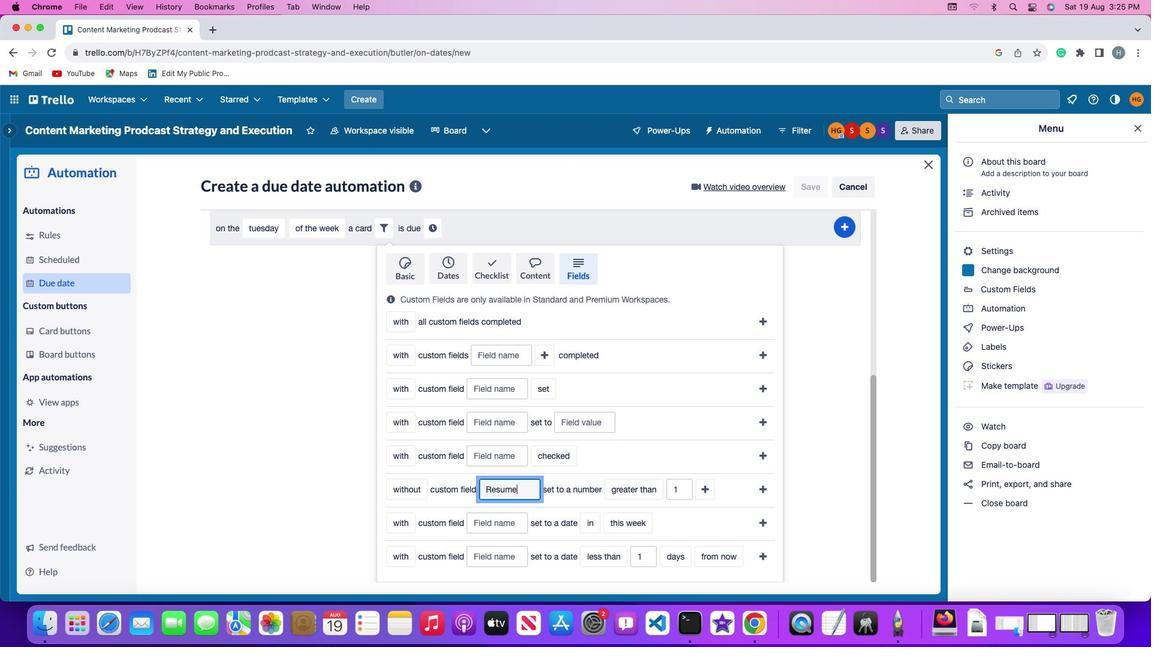 
Action: Mouse moved to (631, 478)
Screenshot: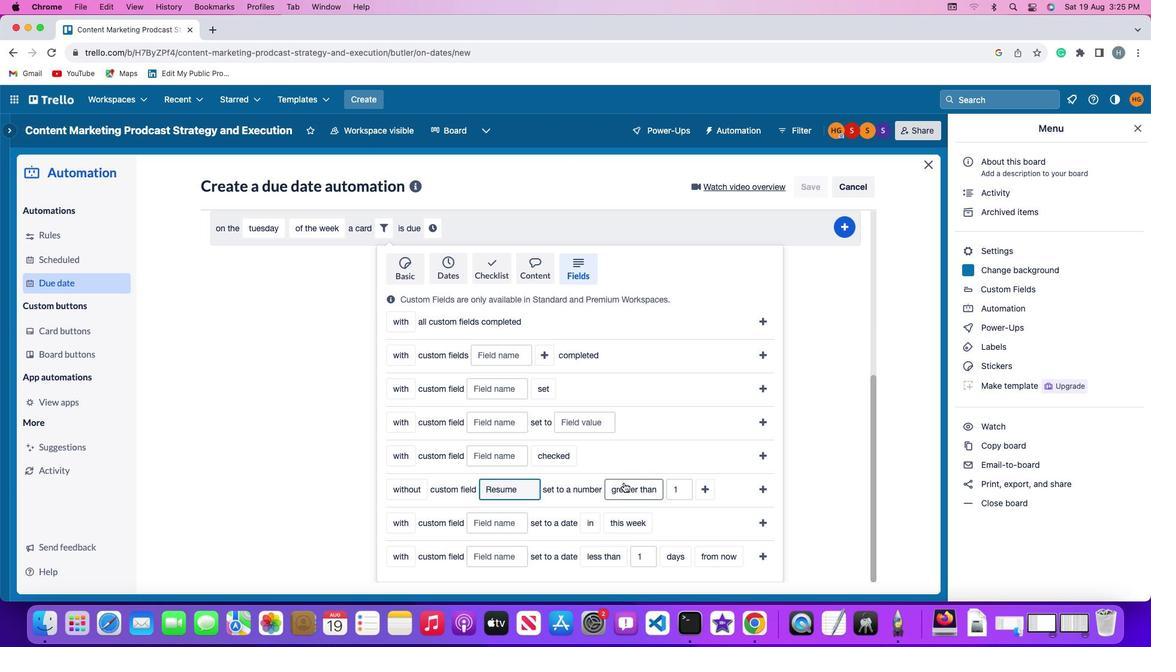 
Action: Mouse pressed left at (631, 478)
Screenshot: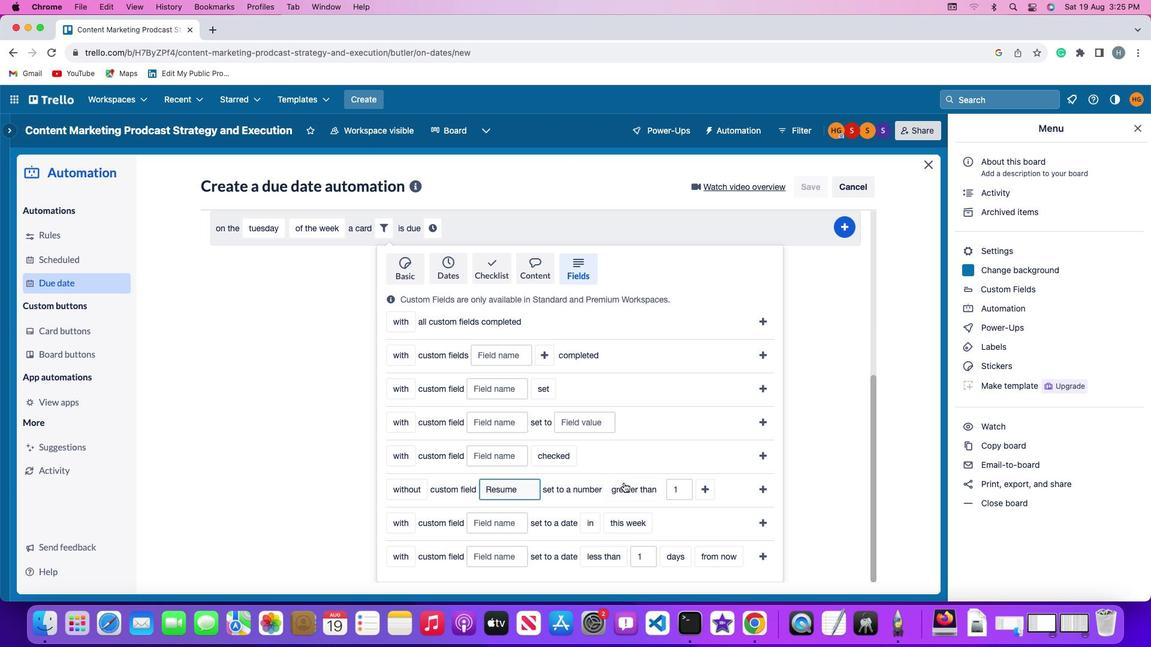 
Action: Mouse moved to (636, 464)
Screenshot: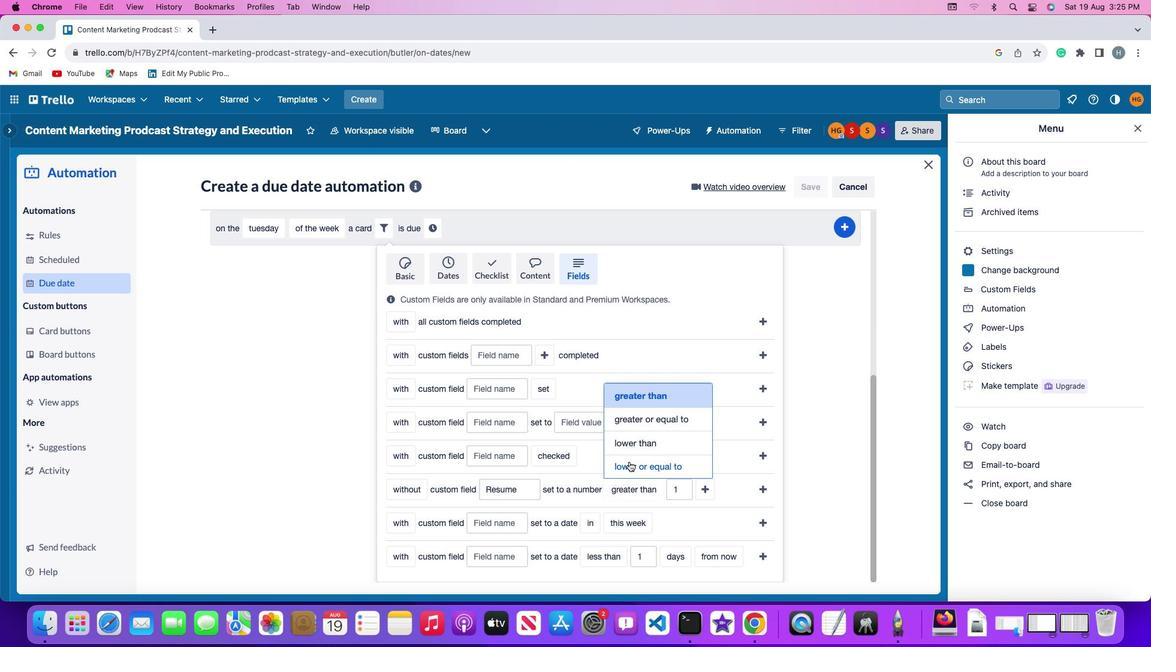 
Action: Mouse pressed left at (636, 464)
Screenshot: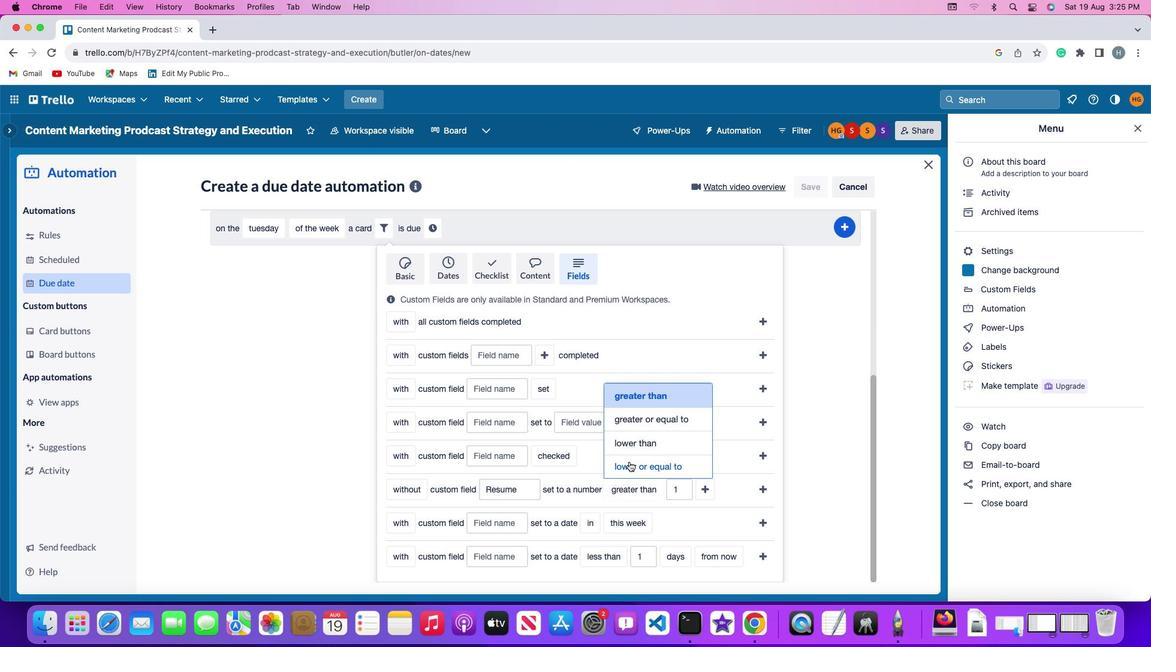 
Action: Mouse moved to (715, 479)
Screenshot: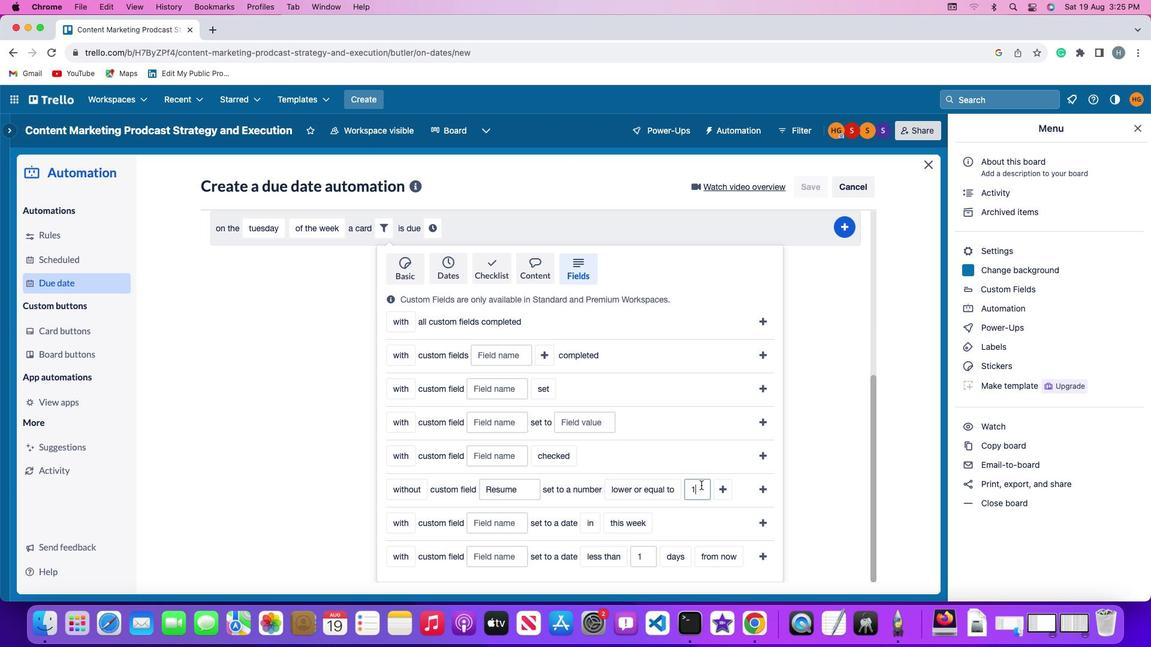 
Action: Mouse pressed left at (715, 479)
Screenshot: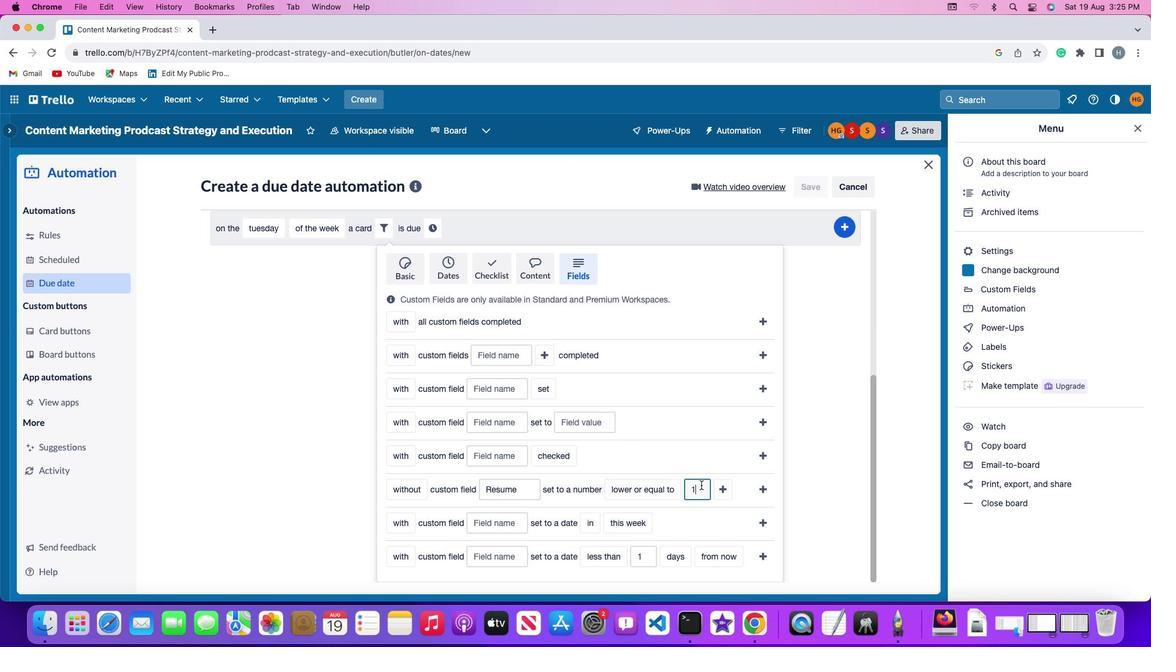 
Action: Mouse moved to (715, 479)
Screenshot: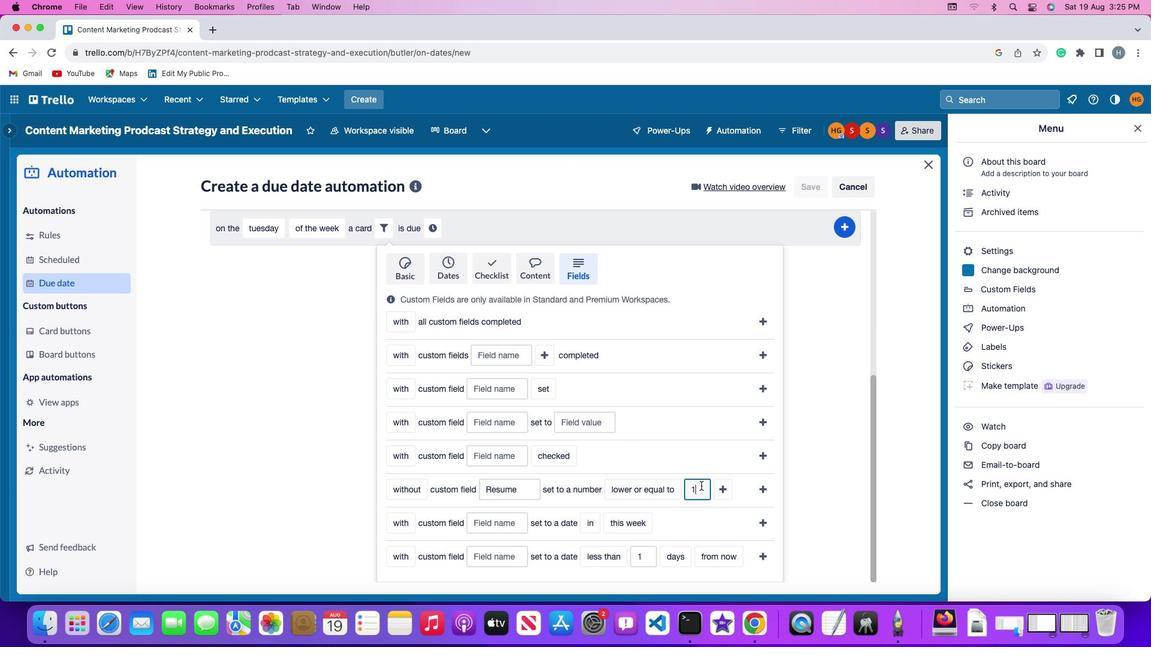 
Action: Key pressed Key.backspace
Screenshot: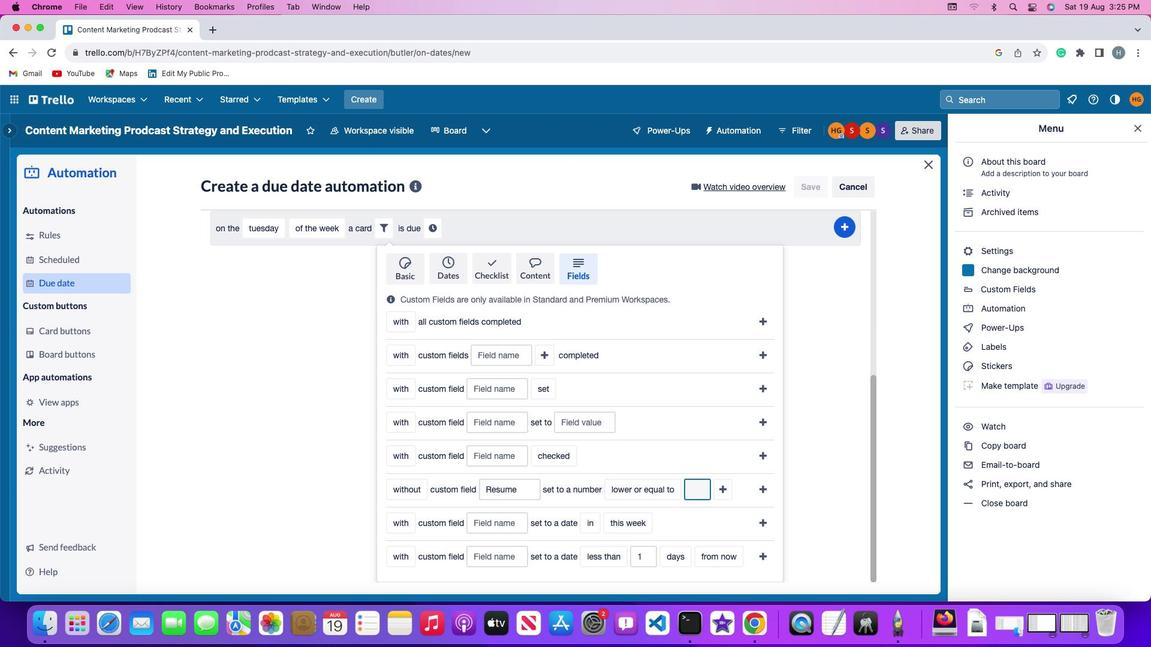 
Action: Mouse moved to (715, 479)
Screenshot: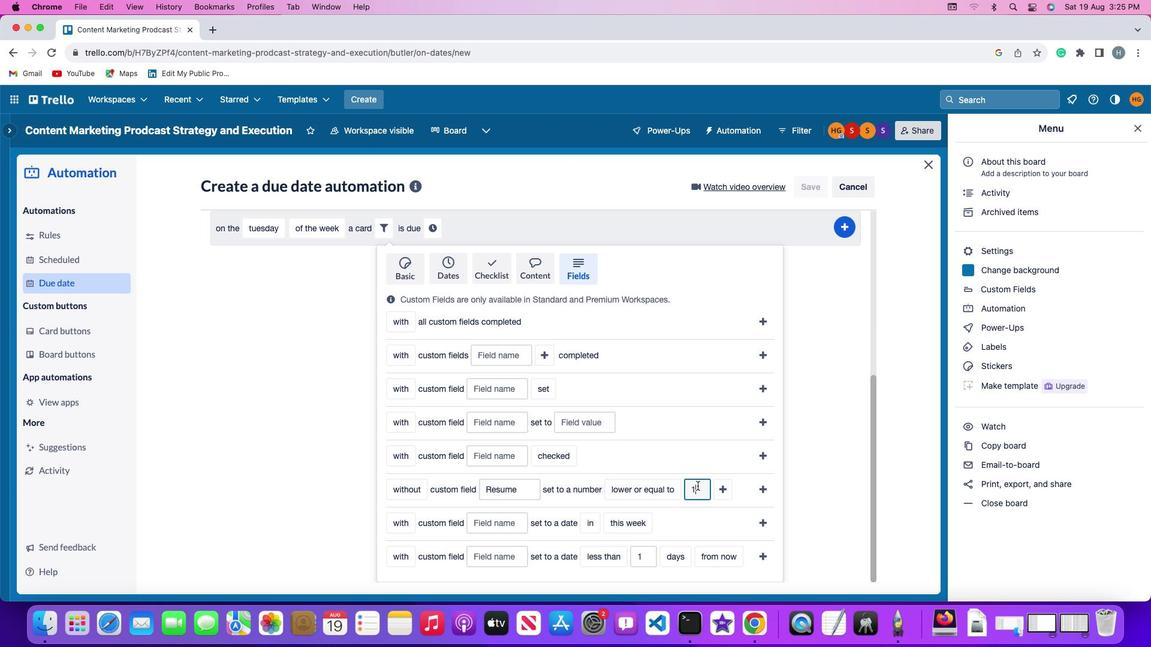 
Action: Key pressed '1'
Screenshot: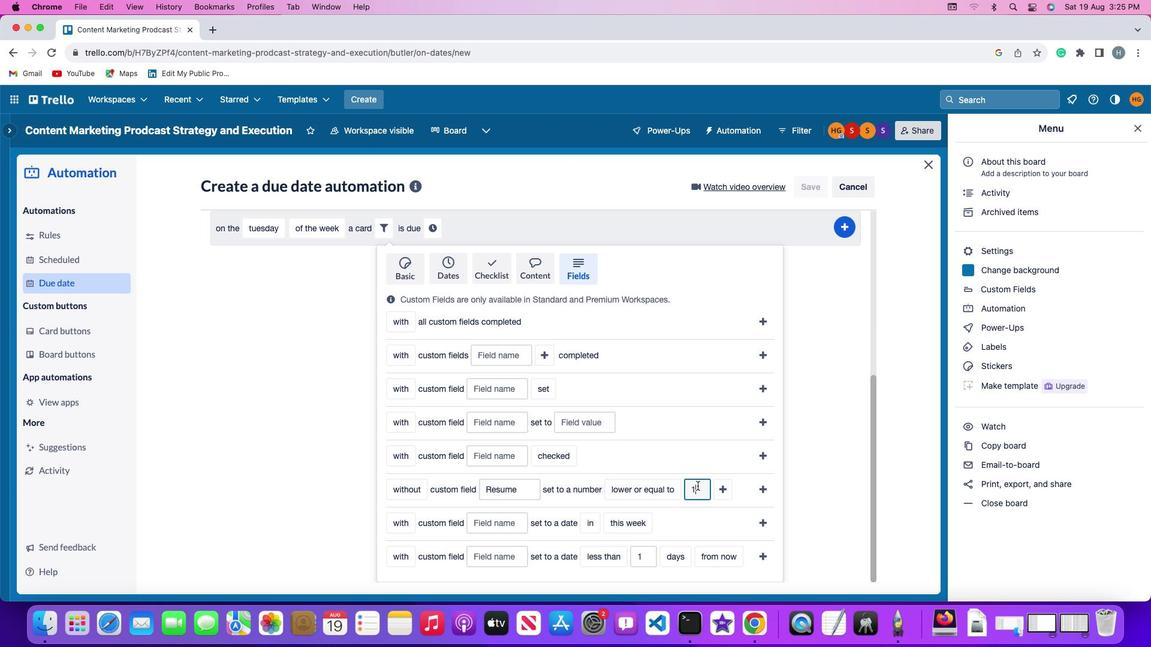 
Action: Mouse moved to (749, 482)
Screenshot: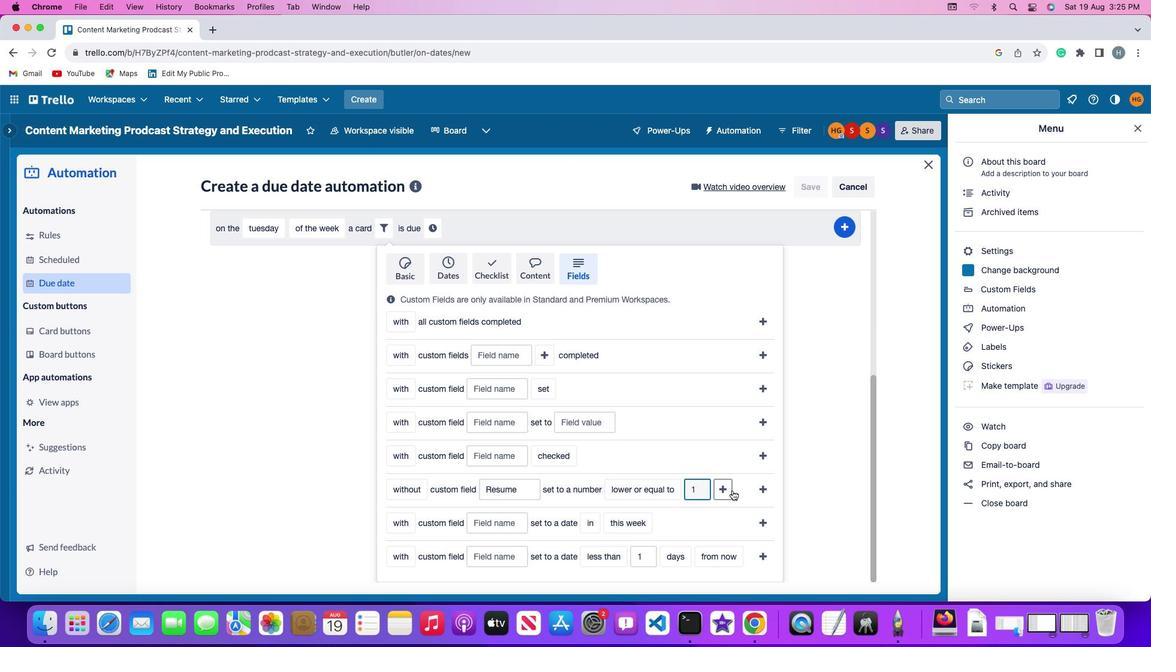 
Action: Mouse pressed left at (749, 482)
Screenshot: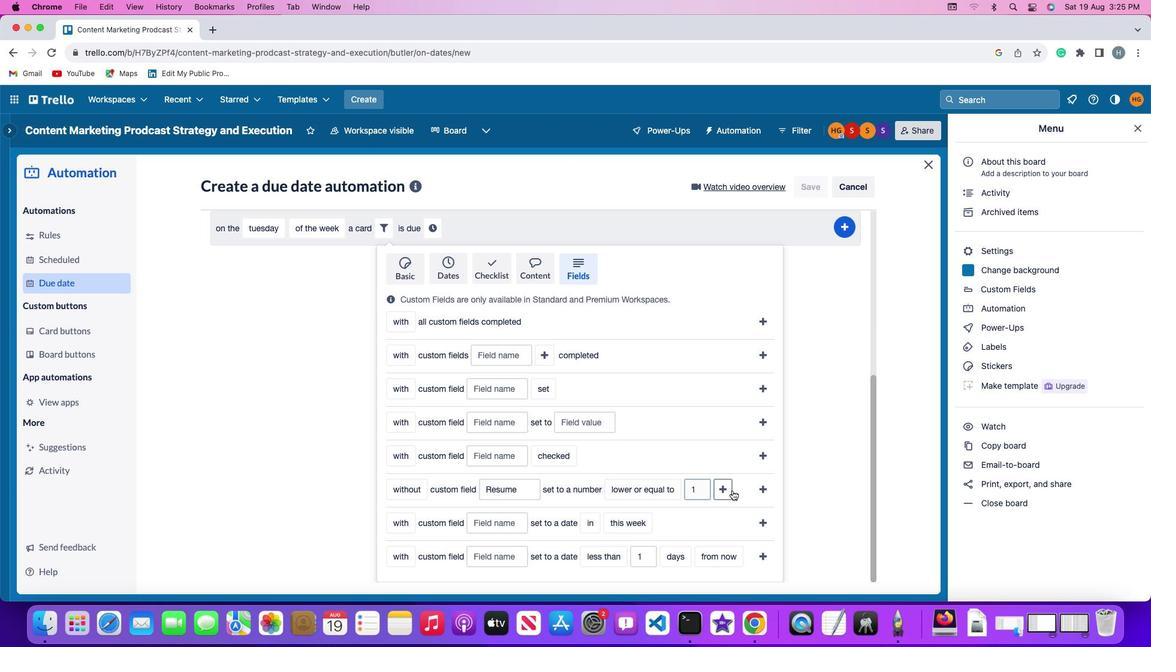 
Action: Mouse moved to (434, 497)
Screenshot: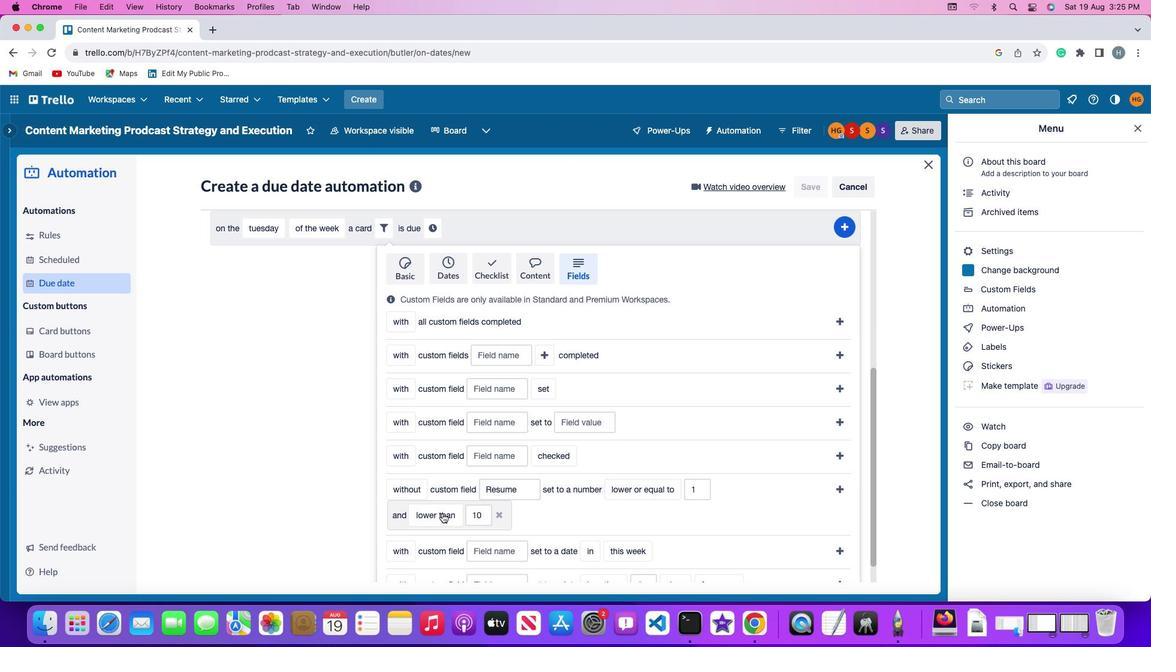 
Action: Mouse pressed left at (434, 497)
Screenshot: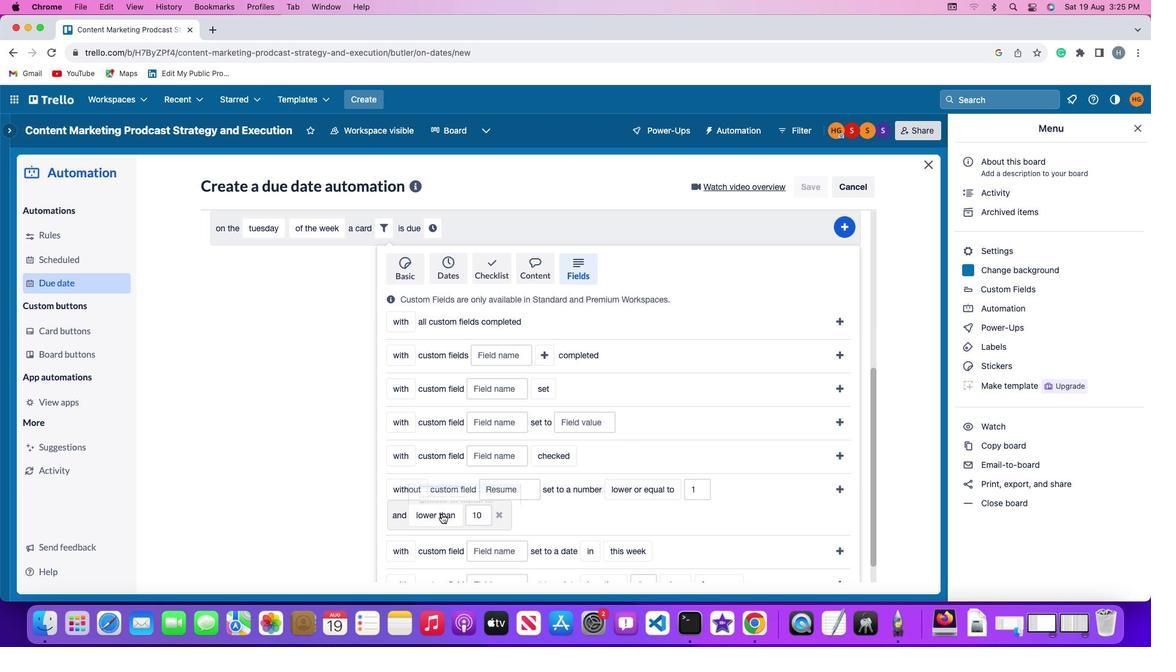 
Action: Mouse moved to (448, 455)
Screenshot: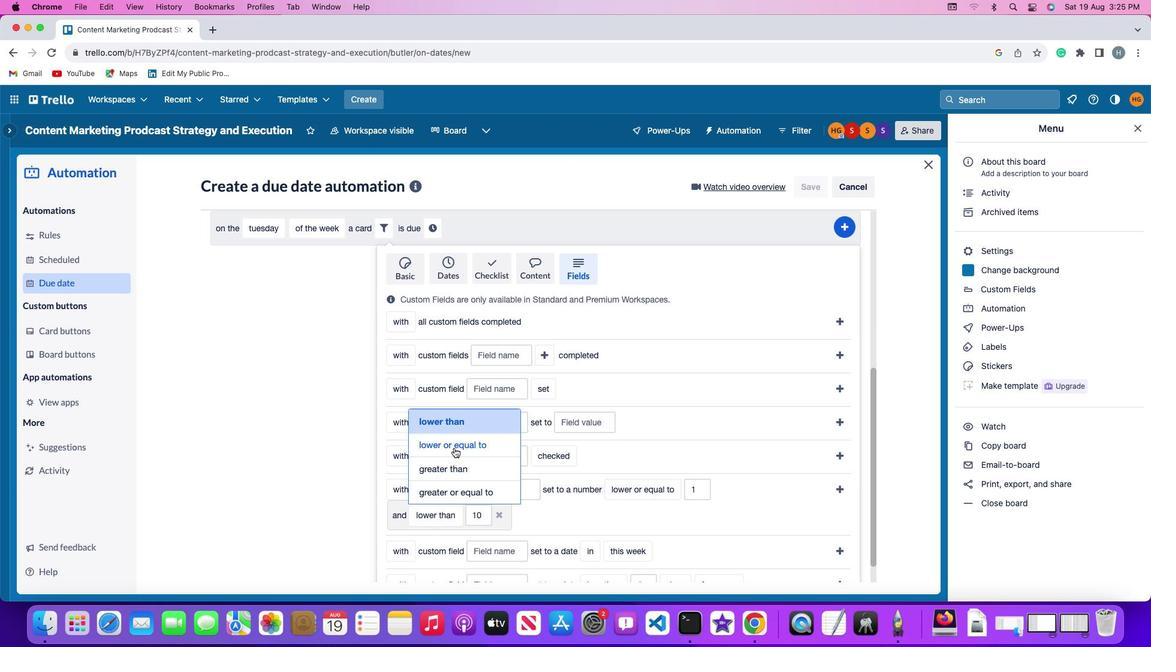 
Action: Mouse pressed left at (448, 455)
Screenshot: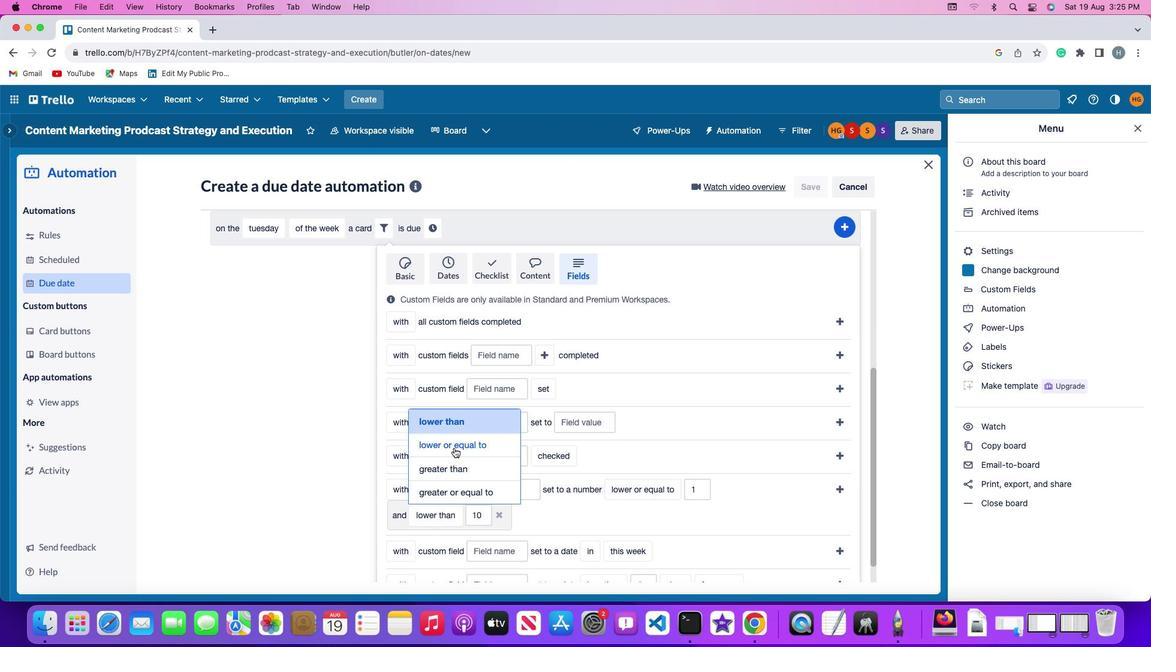 
Action: Mouse moved to (506, 496)
Screenshot: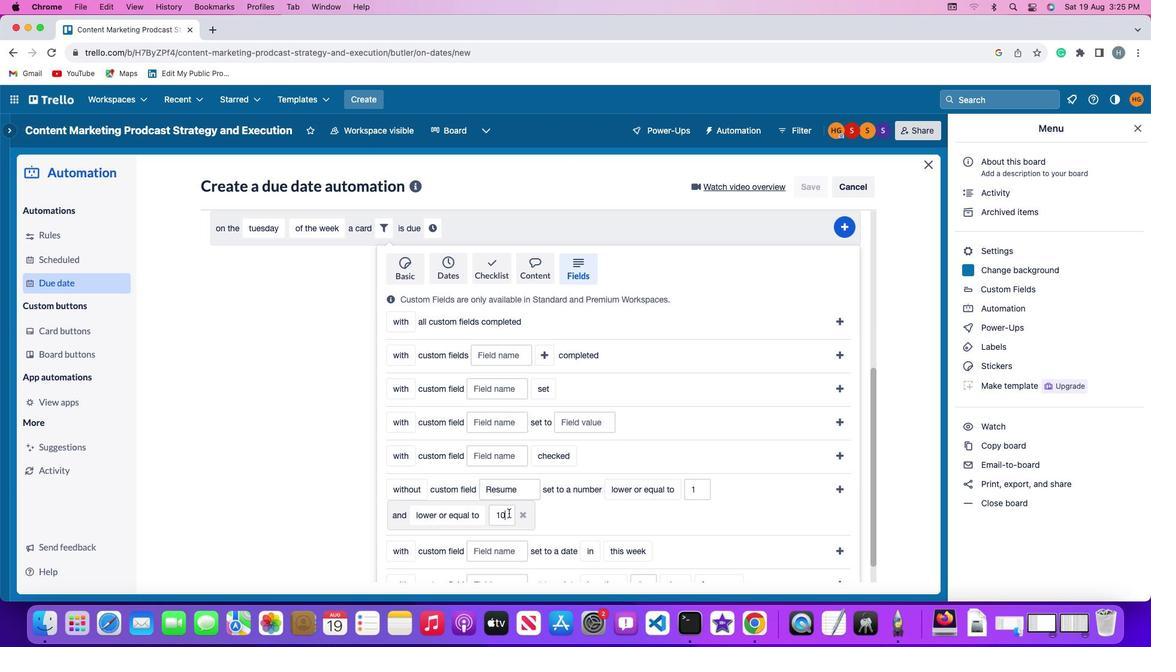 
Action: Mouse pressed left at (506, 496)
Screenshot: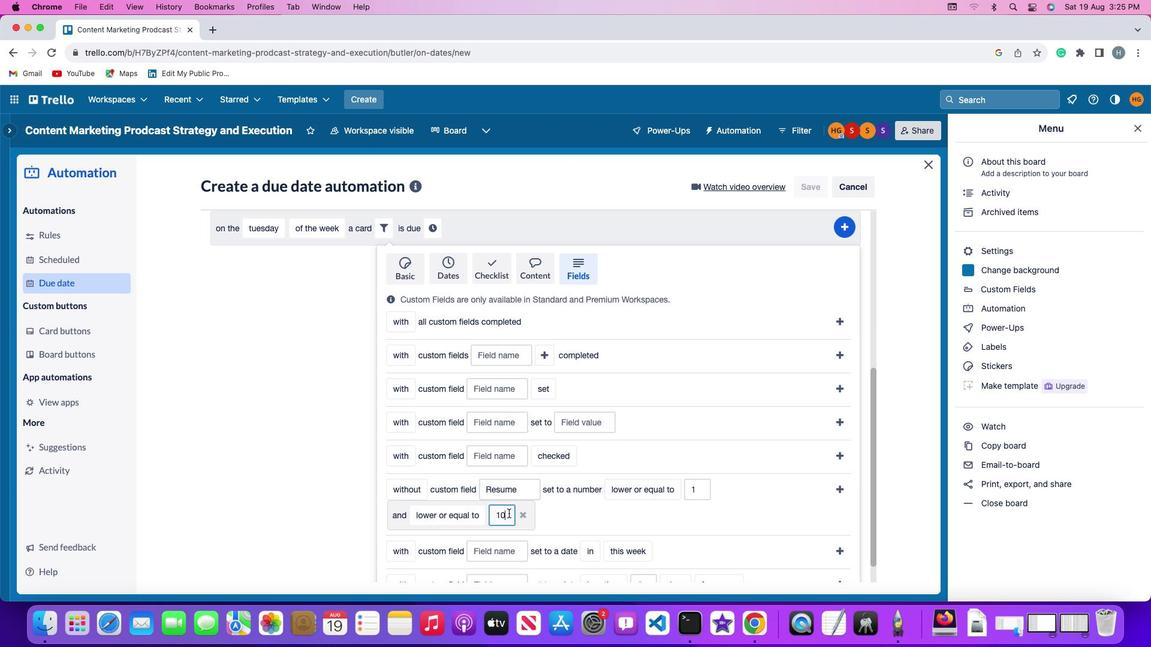 
Action: Key pressed Key.backspaceKey.backspace'1''0'
Screenshot: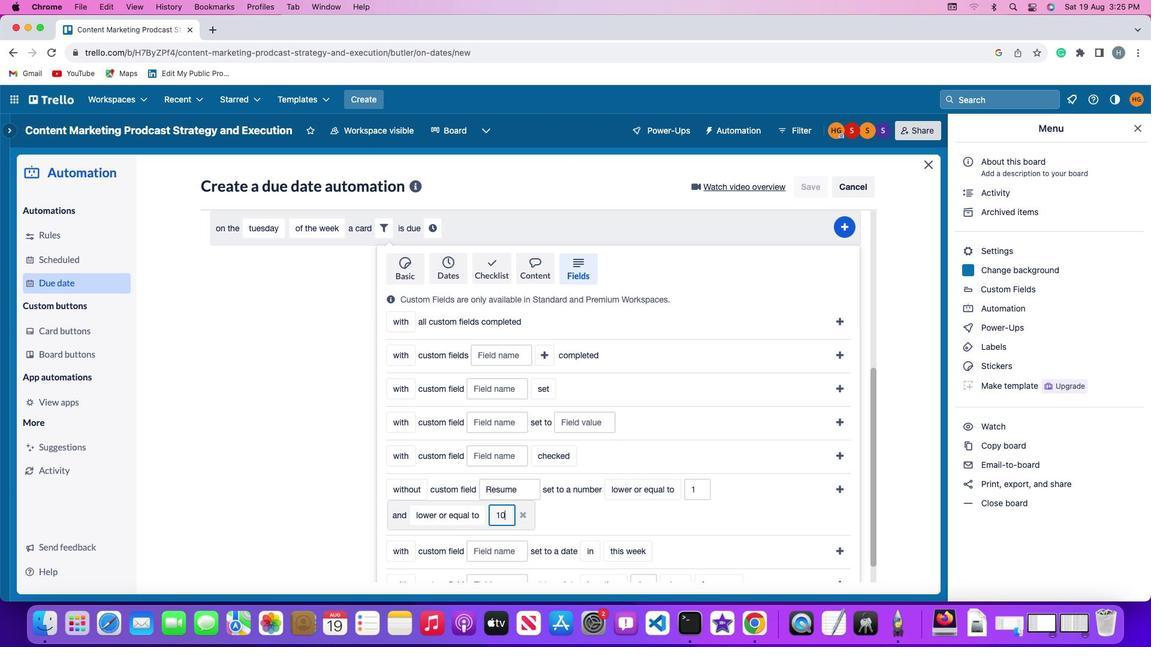 
Action: Mouse moved to (866, 480)
Screenshot: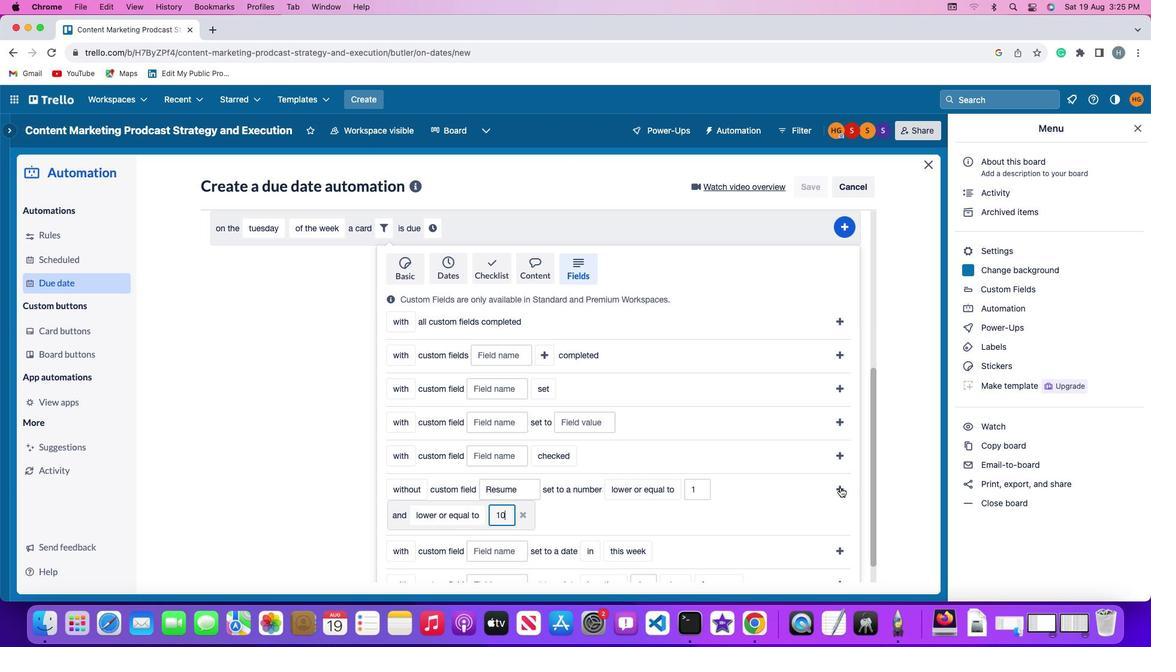 
Action: Mouse pressed left at (866, 480)
Screenshot: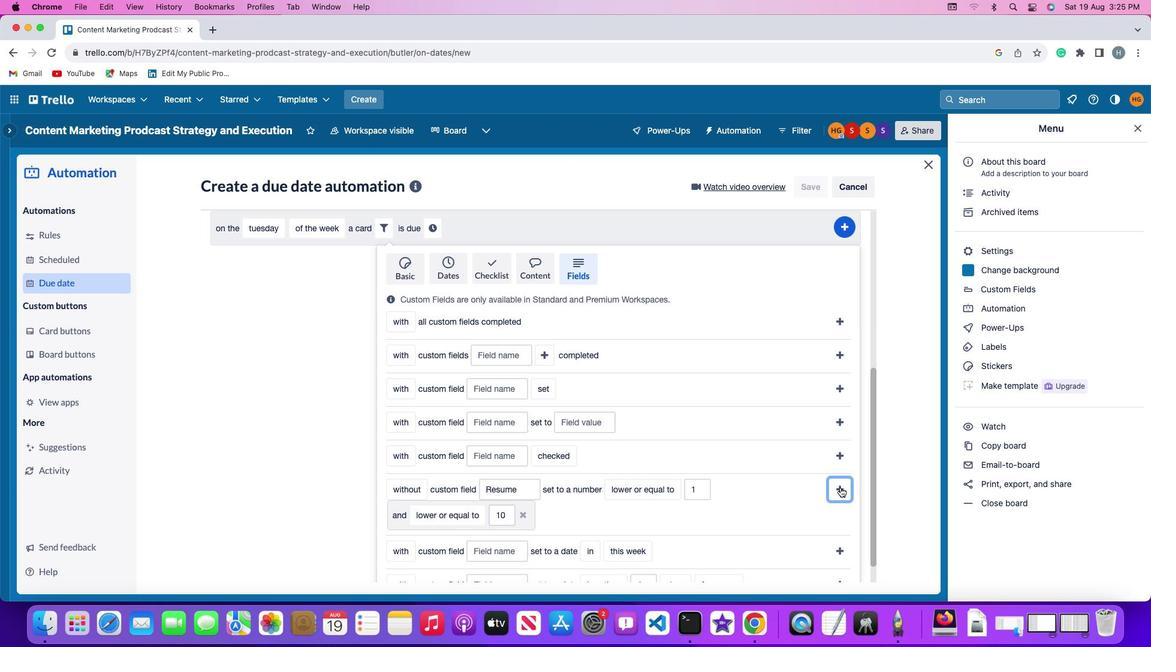 
Action: Mouse moved to (825, 499)
Screenshot: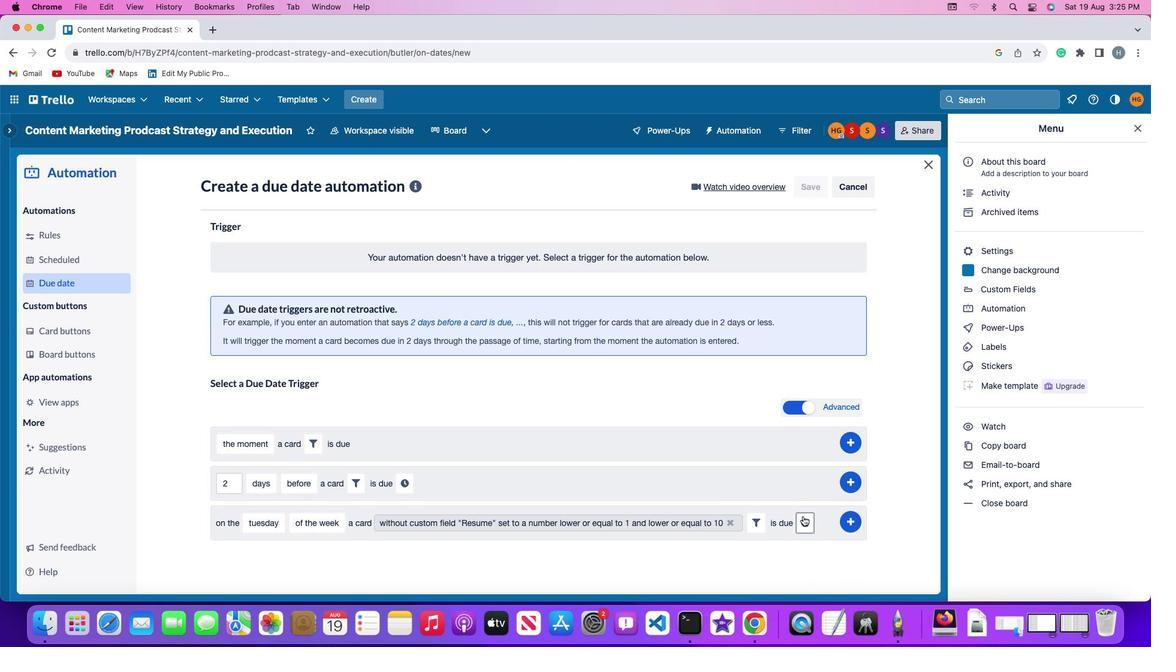 
Action: Mouse pressed left at (825, 499)
Screenshot: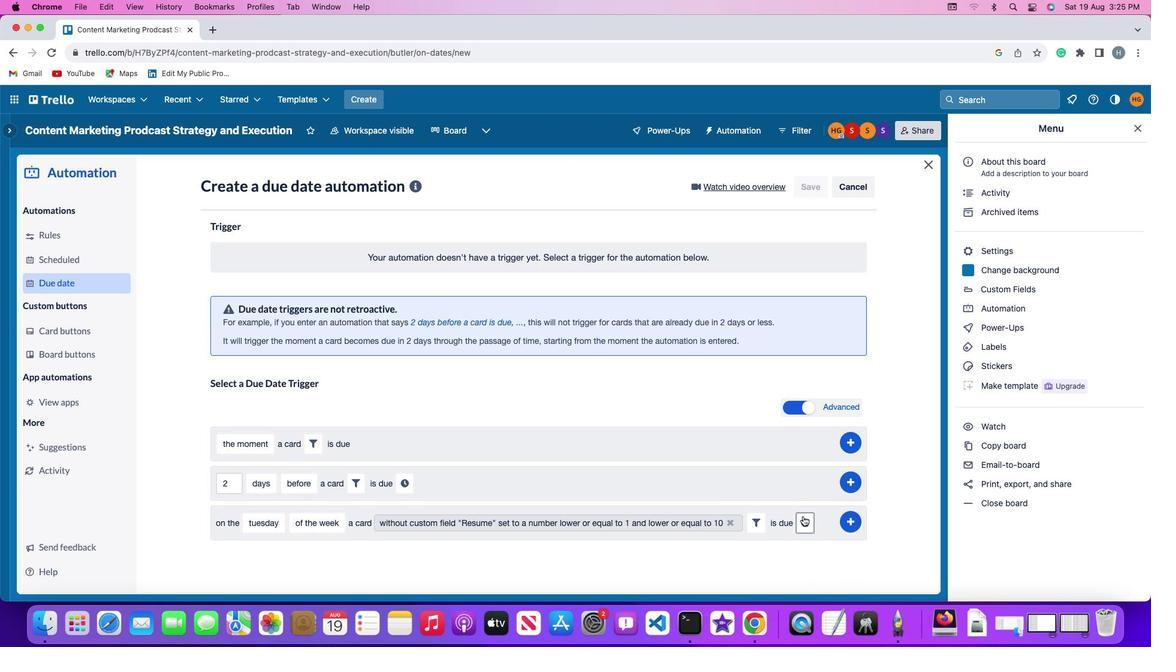 
Action: Mouse moved to (221, 520)
Screenshot: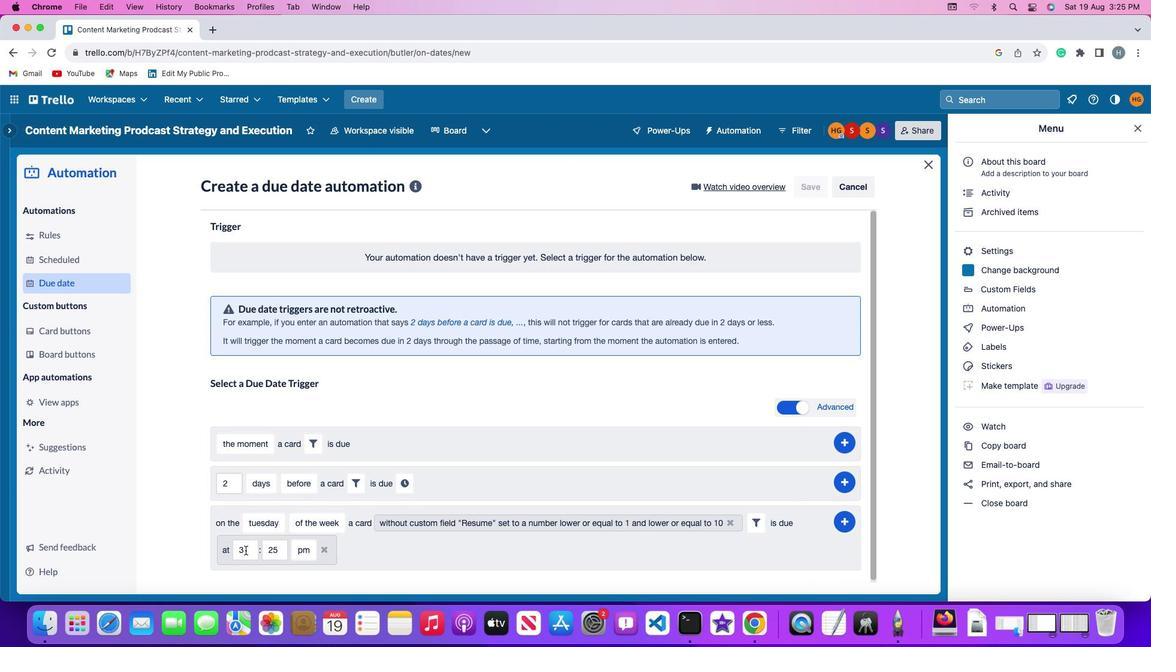 
Action: Mouse pressed left at (221, 520)
Screenshot: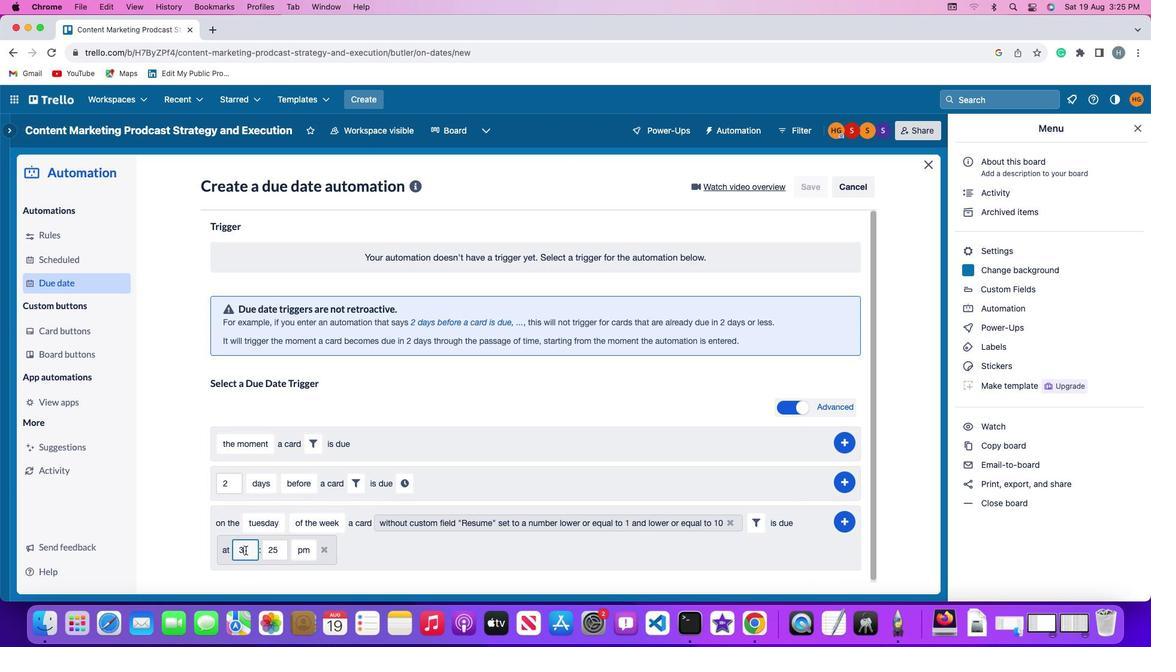 
Action: Key pressed Key.backspace'1''1'
Screenshot: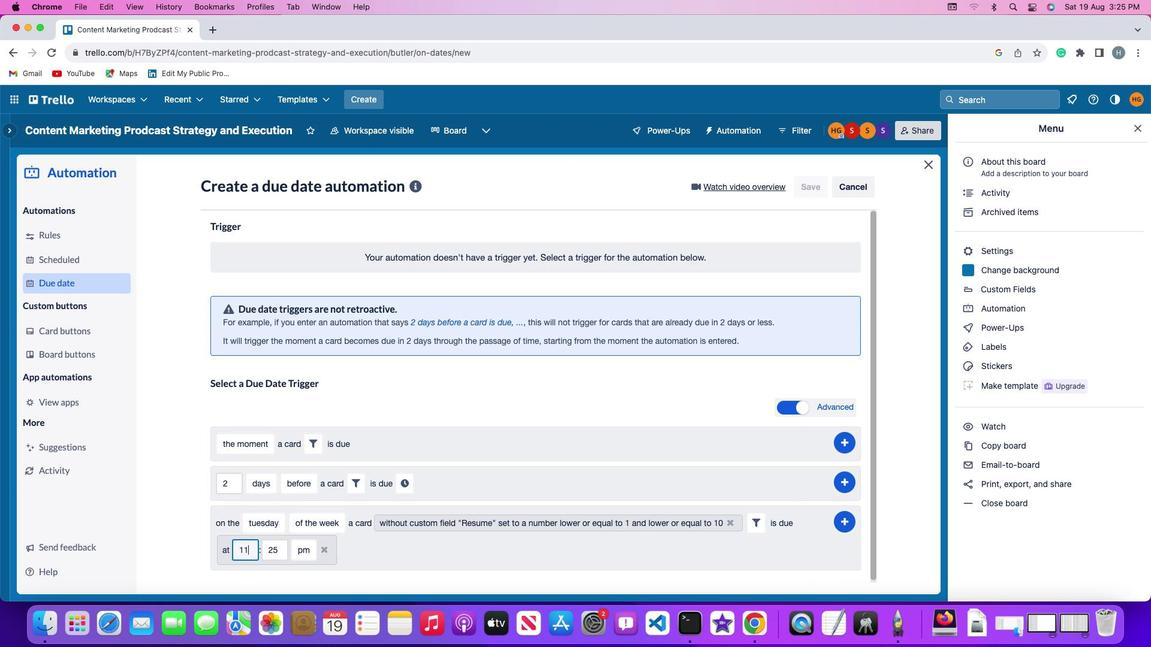 
Action: Mouse moved to (257, 518)
Screenshot: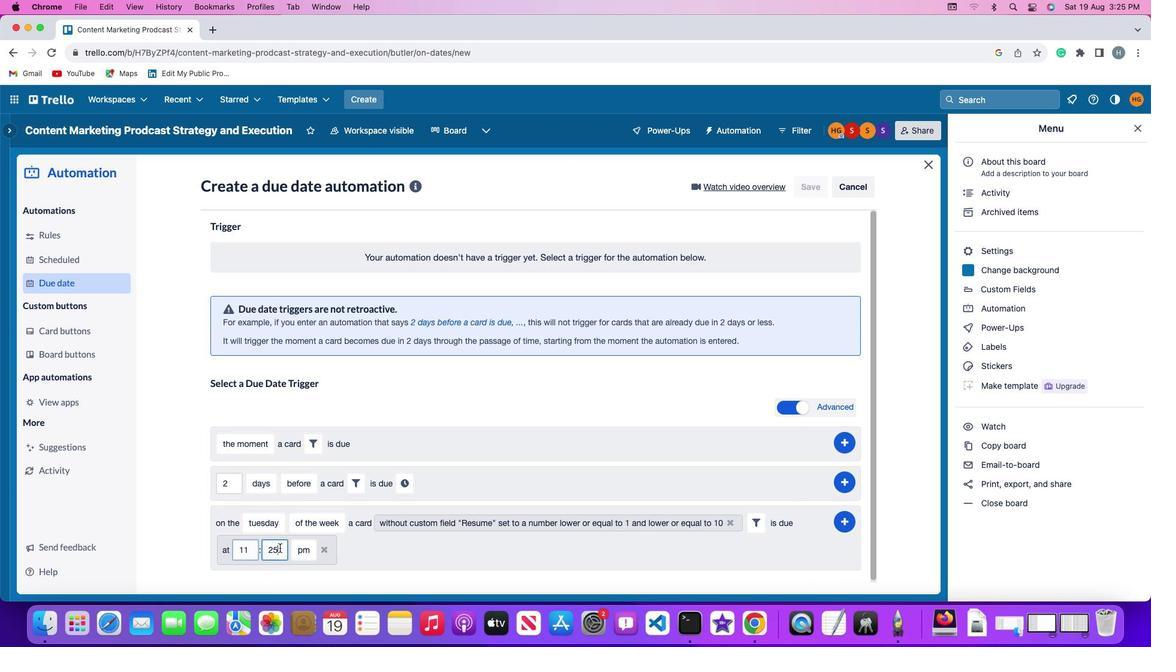 
Action: Mouse pressed left at (257, 518)
Screenshot: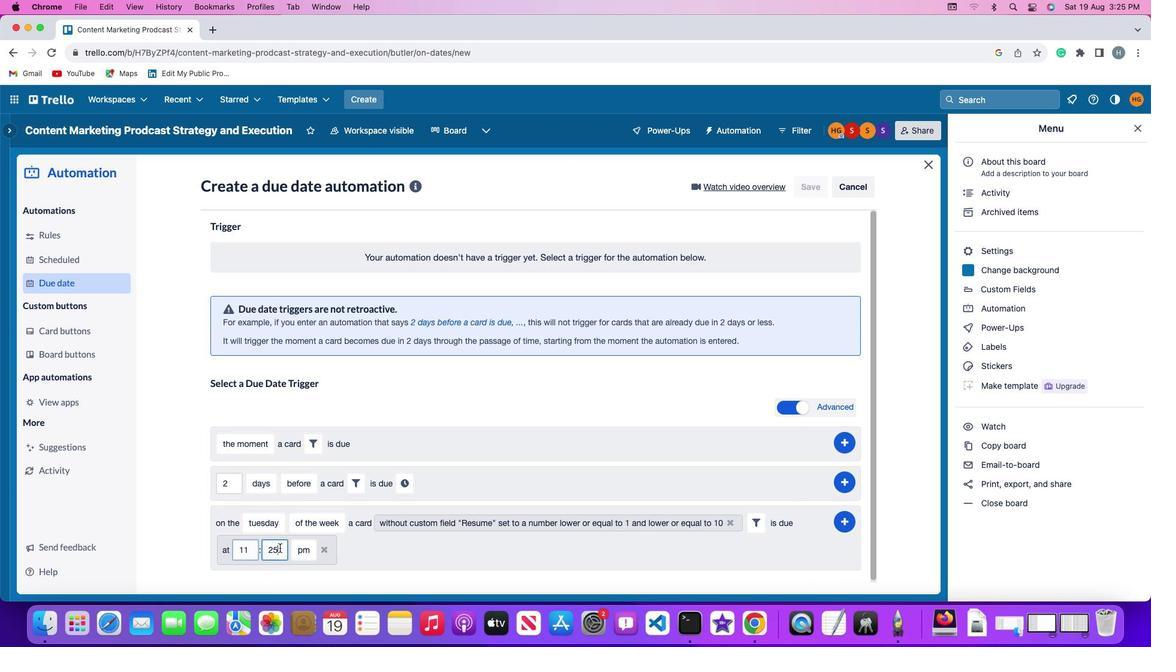 
Action: Key pressed Key.backspaceKey.backspace'0''0'
Screenshot: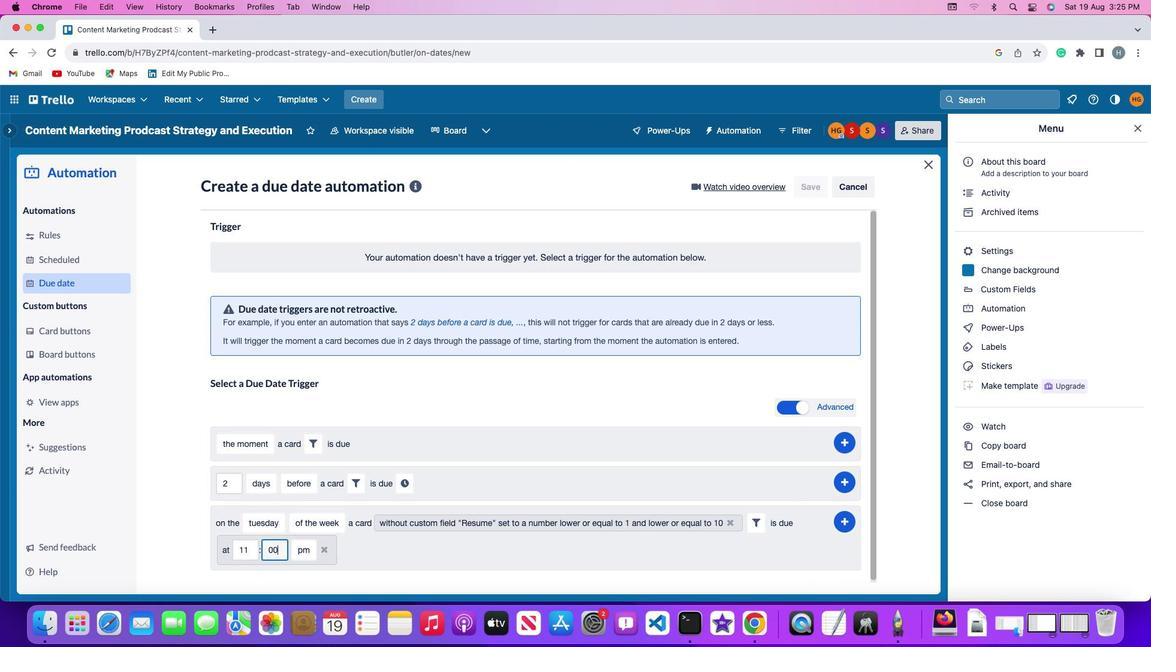 
Action: Mouse moved to (275, 517)
Screenshot: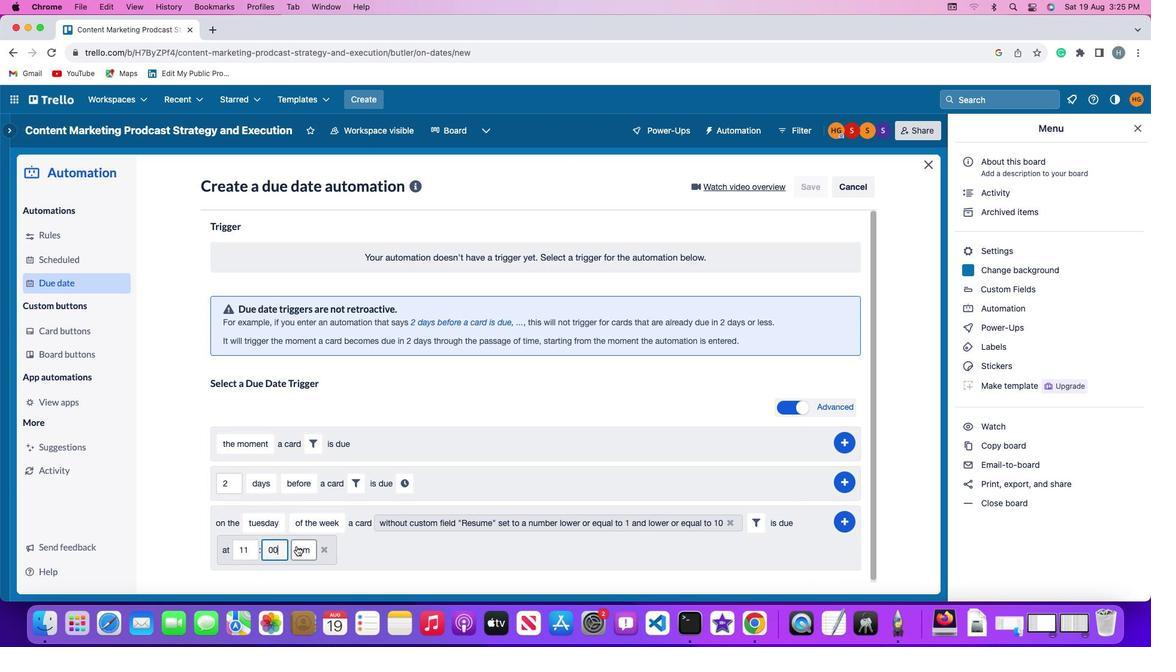
Action: Mouse pressed left at (275, 517)
Screenshot: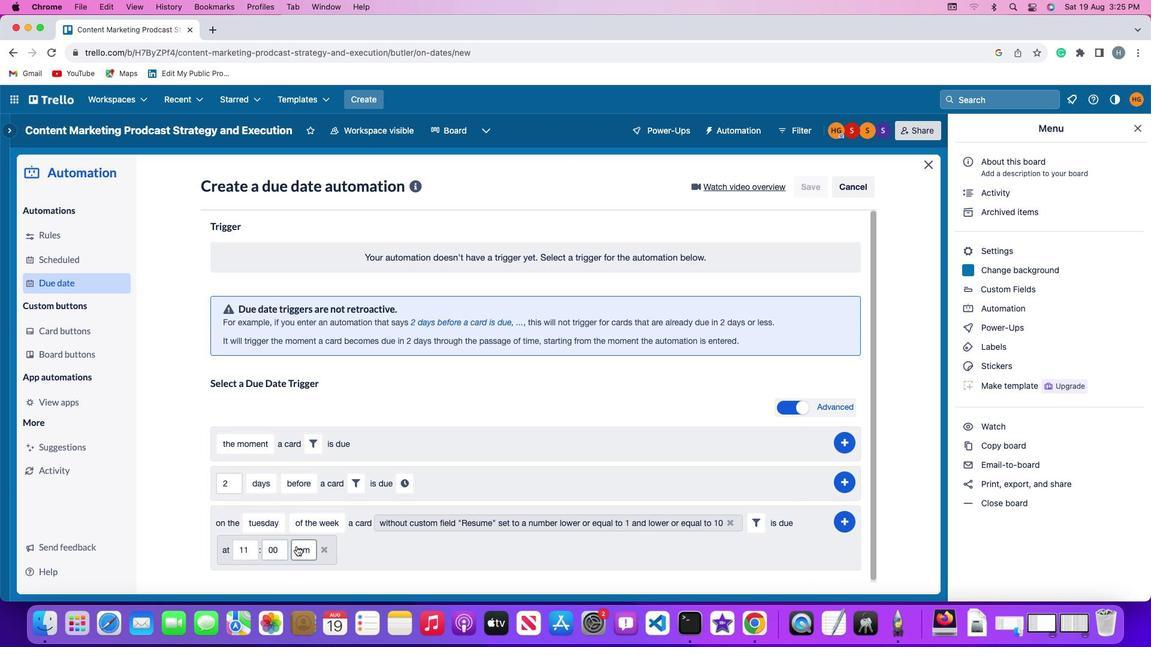 
Action: Mouse moved to (290, 488)
Screenshot: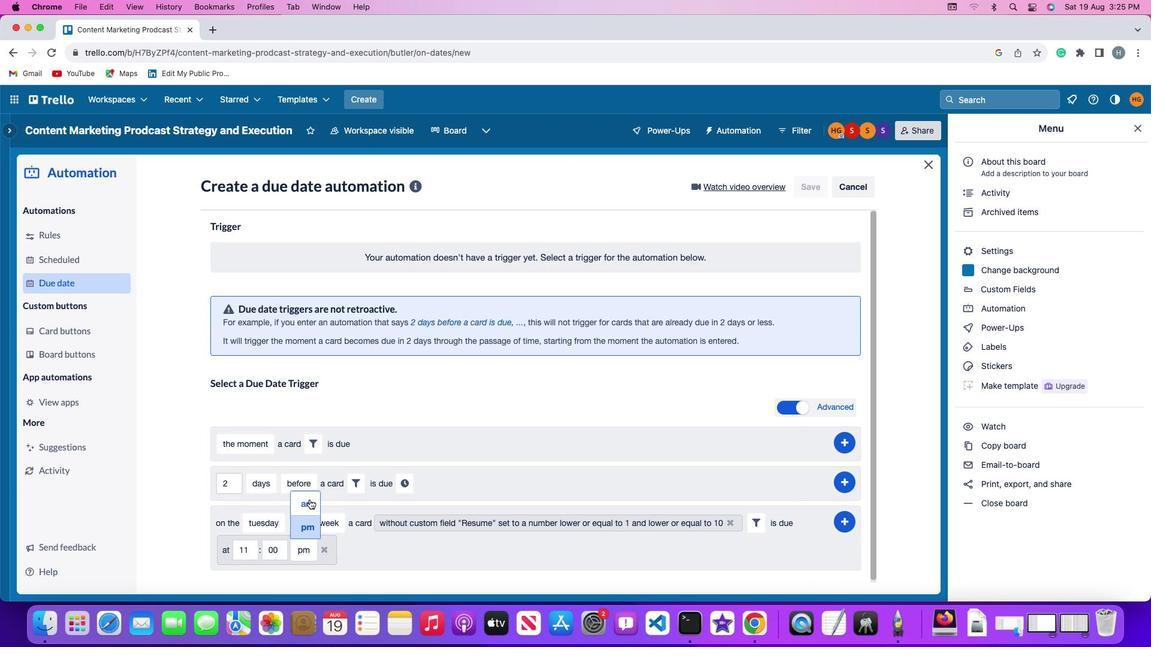 
Action: Mouse pressed left at (290, 488)
Screenshot: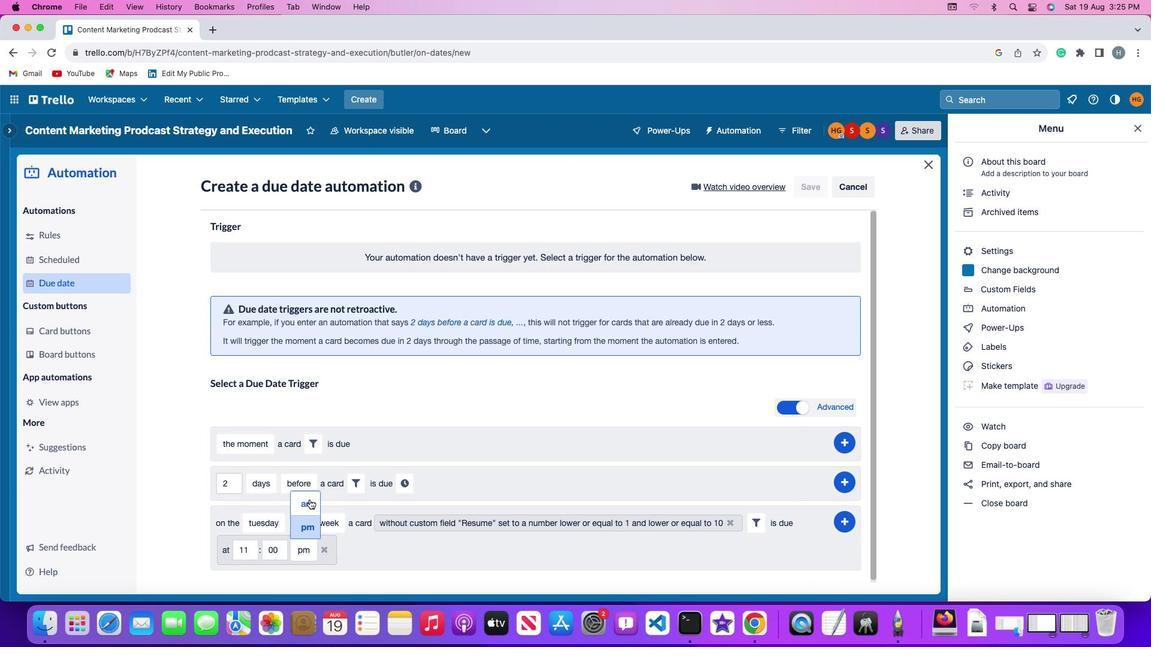
Action: Mouse moved to (874, 500)
Screenshot: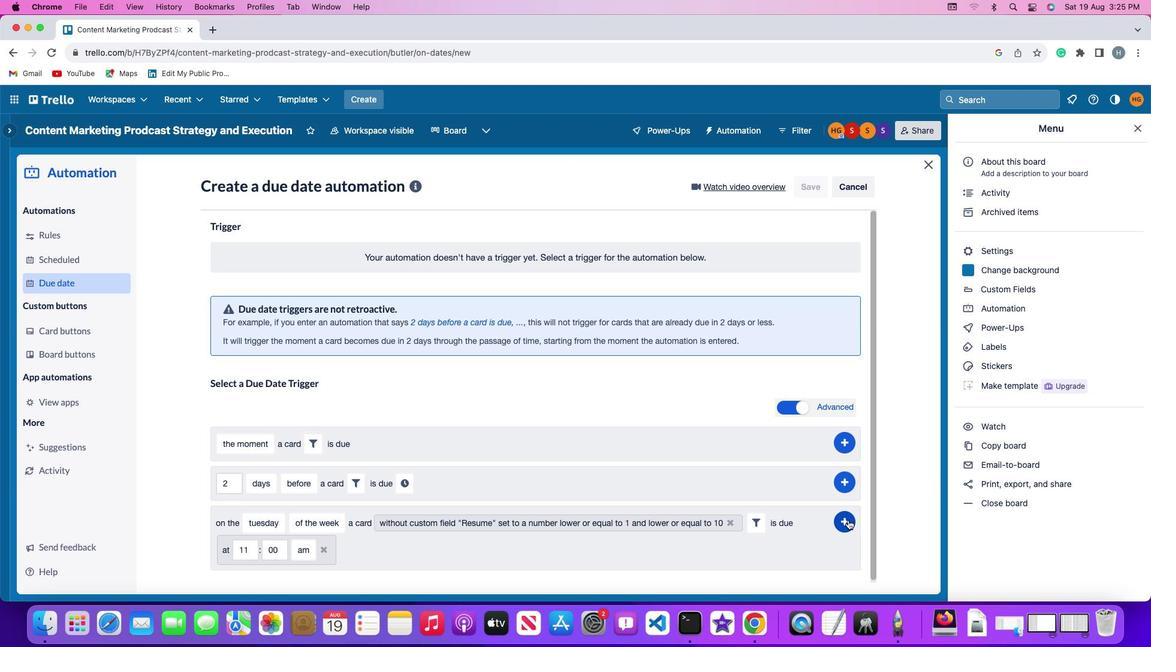 
Action: Mouse pressed left at (874, 500)
Screenshot: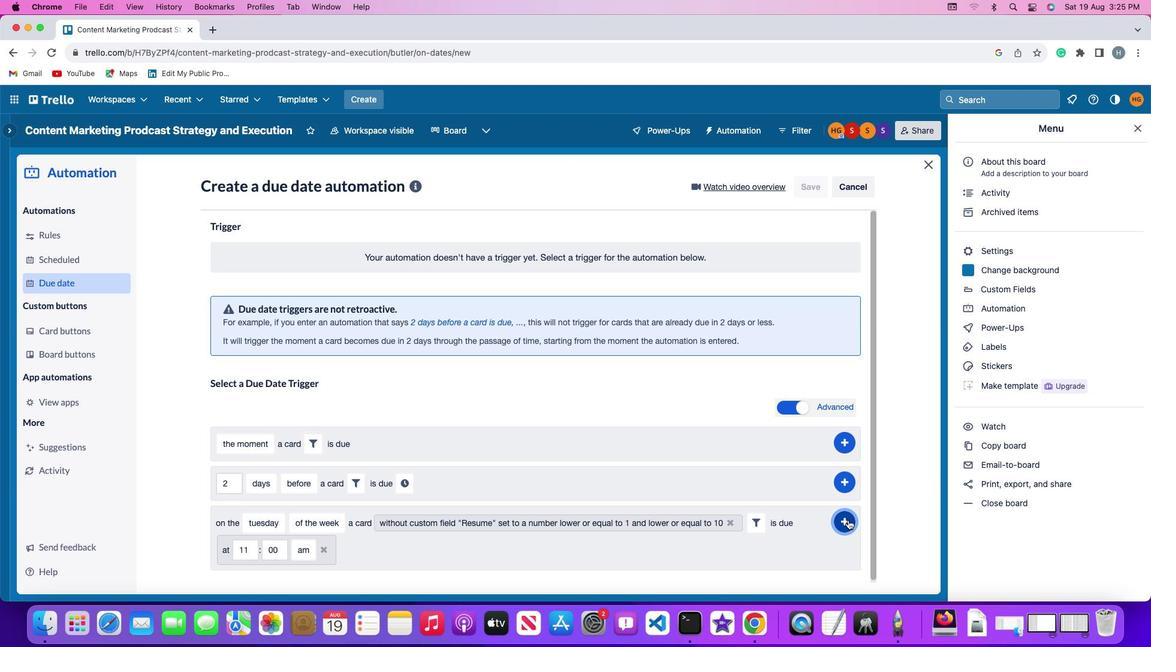 
Action: Mouse moved to (930, 454)
Screenshot: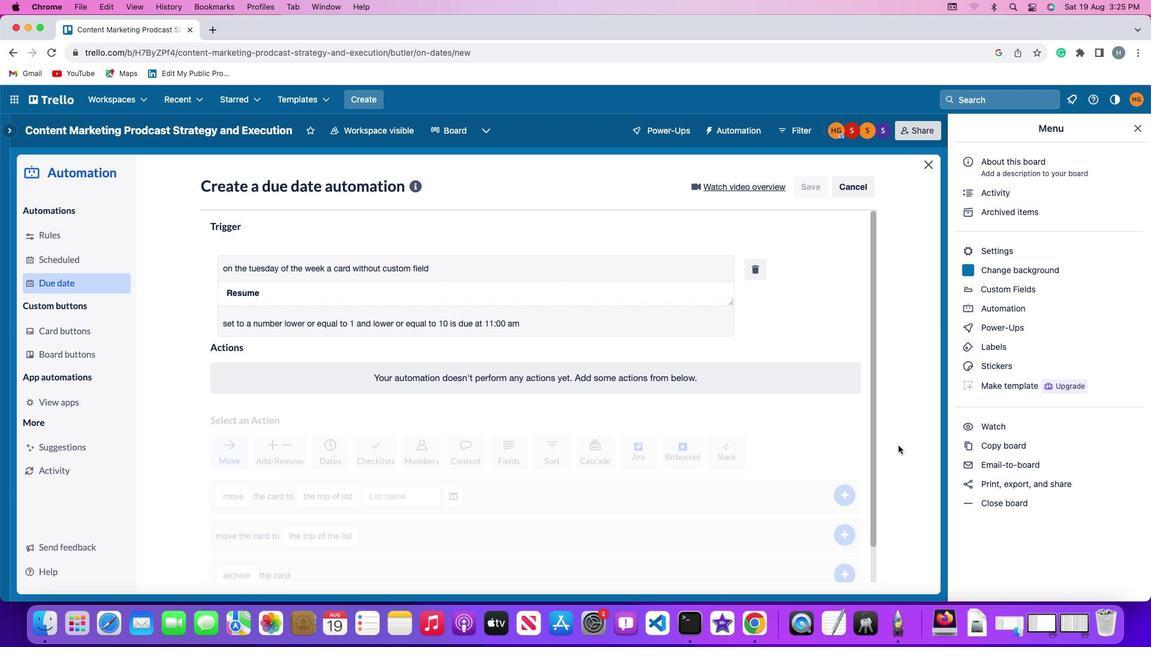 
